 Task: Find a one-way flight from Columbus CSG to Sheridan SHR for 5 passengers in first class on Sat, 5 Aug, using Delta, with 4 checked bags, a price limit of ₹400,000, and a departure time between 08:00 and 09:00.
Action: Mouse moved to (310, 156)
Screenshot: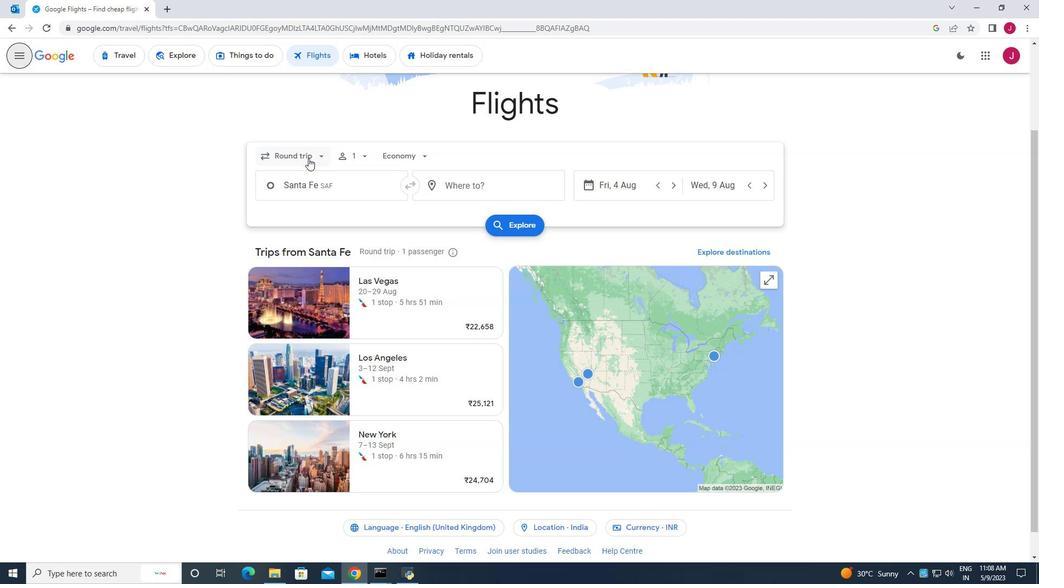 
Action: Mouse pressed left at (310, 156)
Screenshot: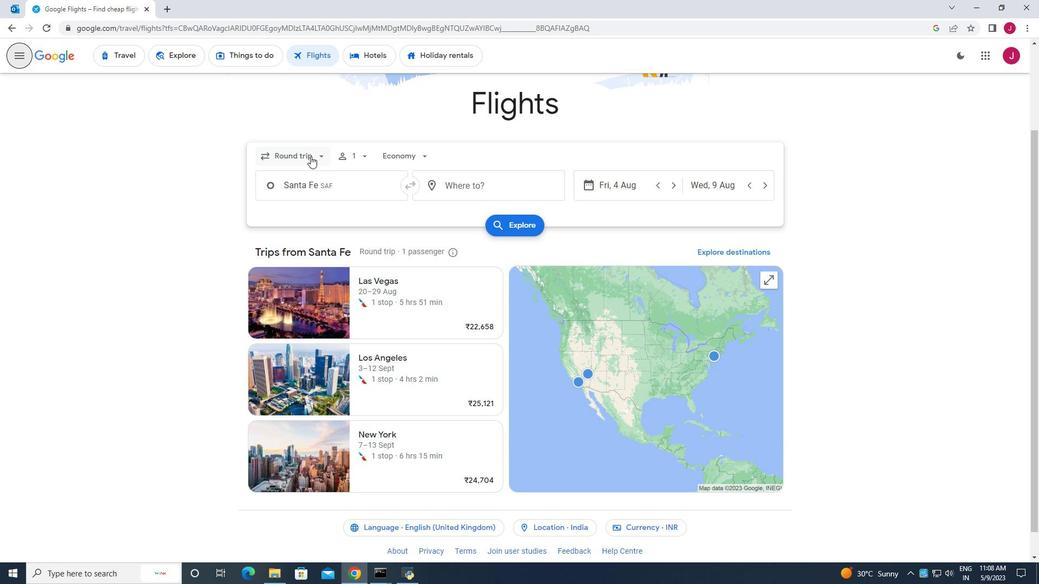 
Action: Mouse moved to (309, 203)
Screenshot: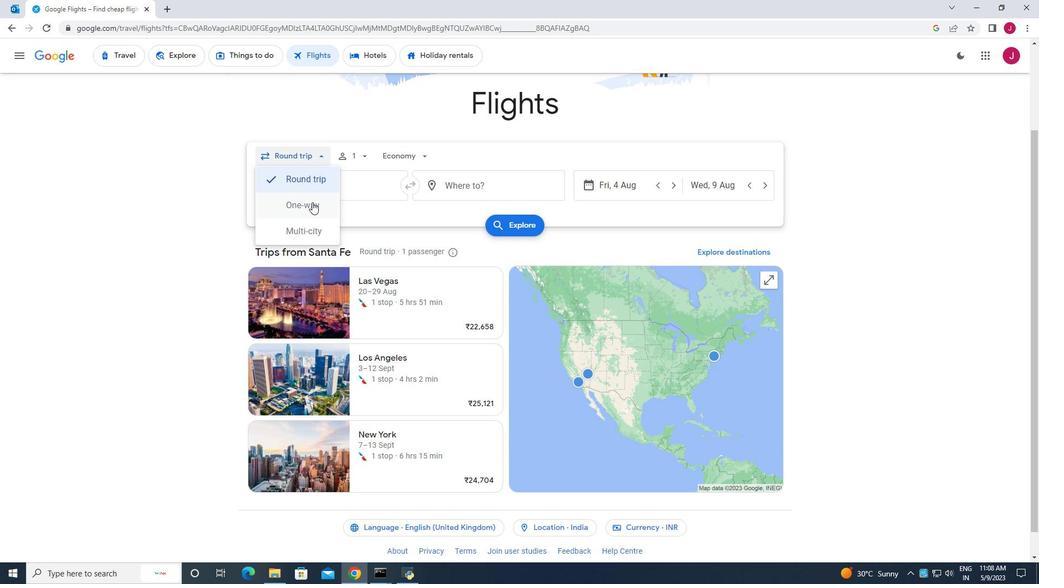 
Action: Mouse pressed left at (309, 203)
Screenshot: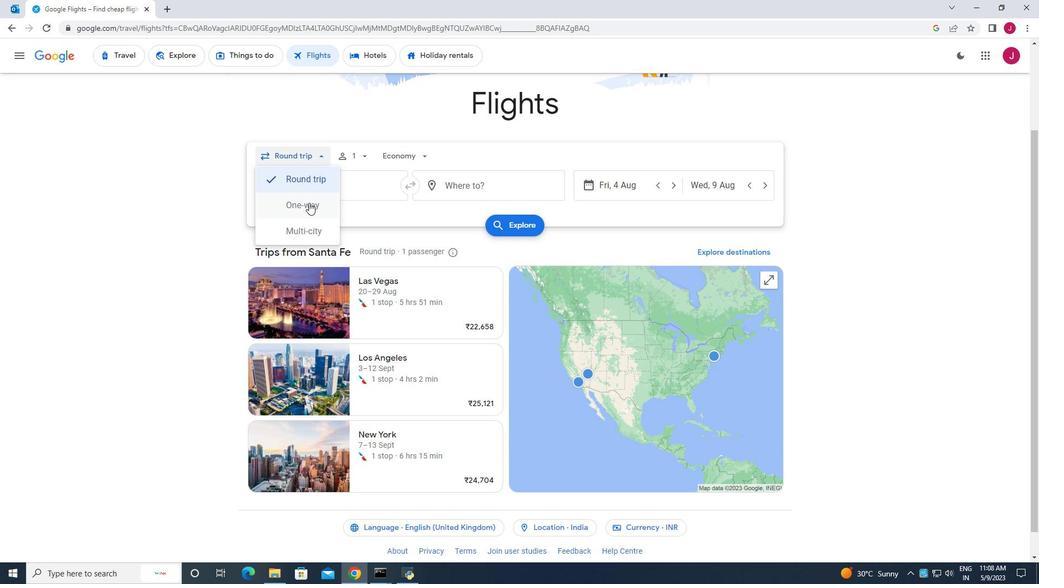 
Action: Mouse moved to (359, 155)
Screenshot: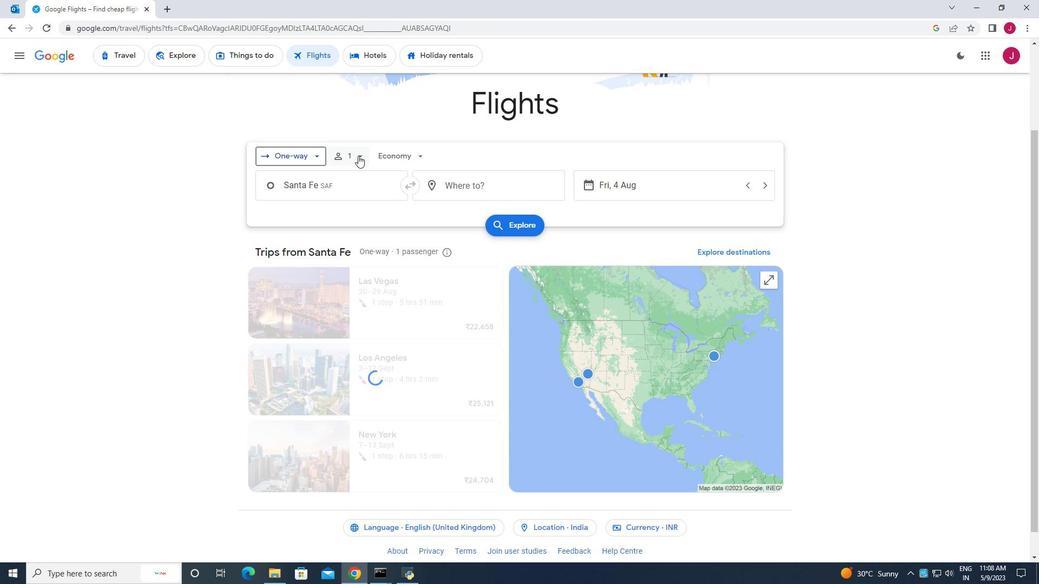 
Action: Mouse pressed left at (359, 155)
Screenshot: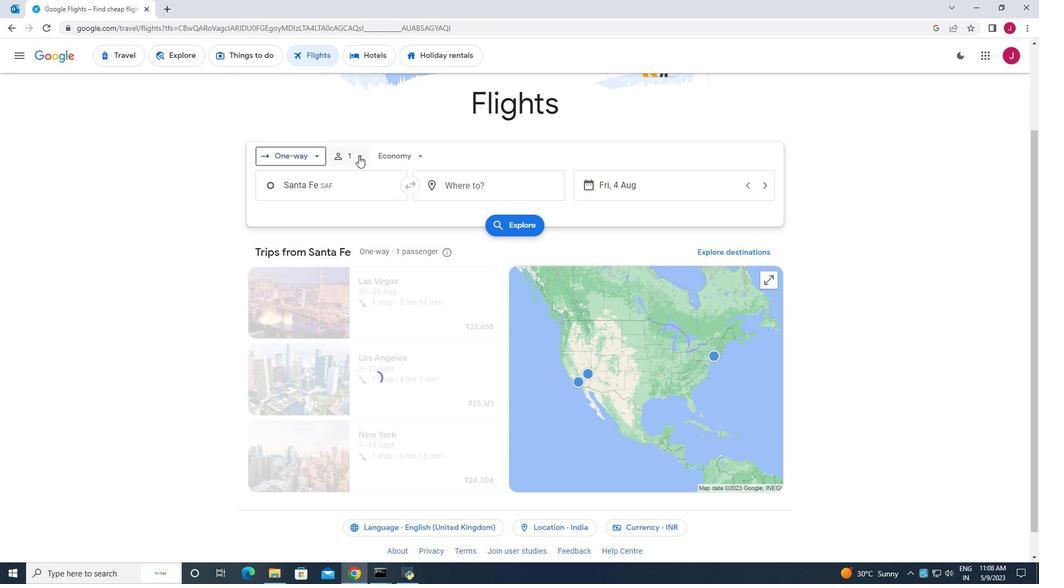 
Action: Mouse moved to (442, 185)
Screenshot: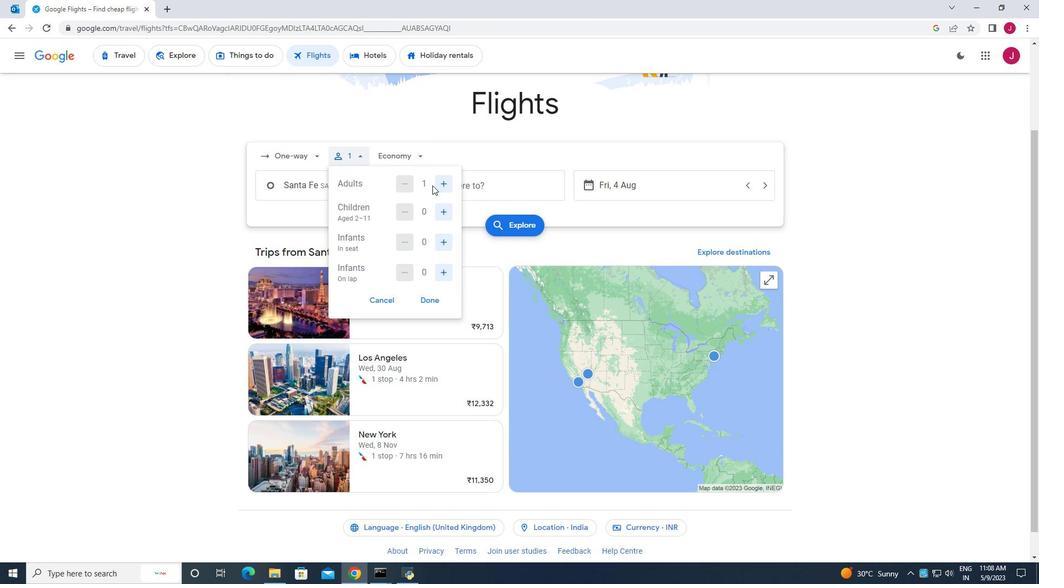 
Action: Mouse pressed left at (442, 185)
Screenshot: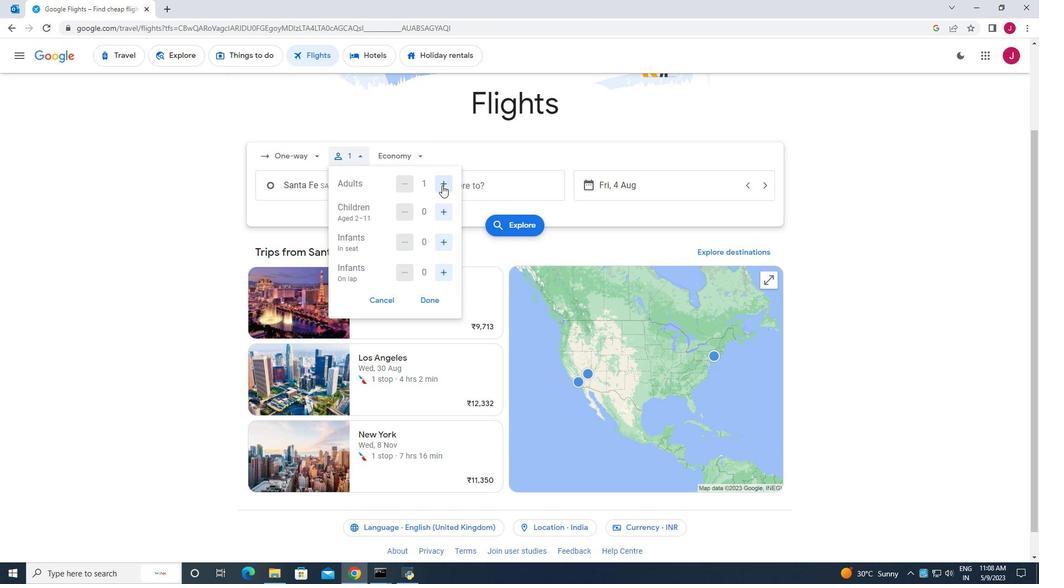 
Action: Mouse moved to (445, 212)
Screenshot: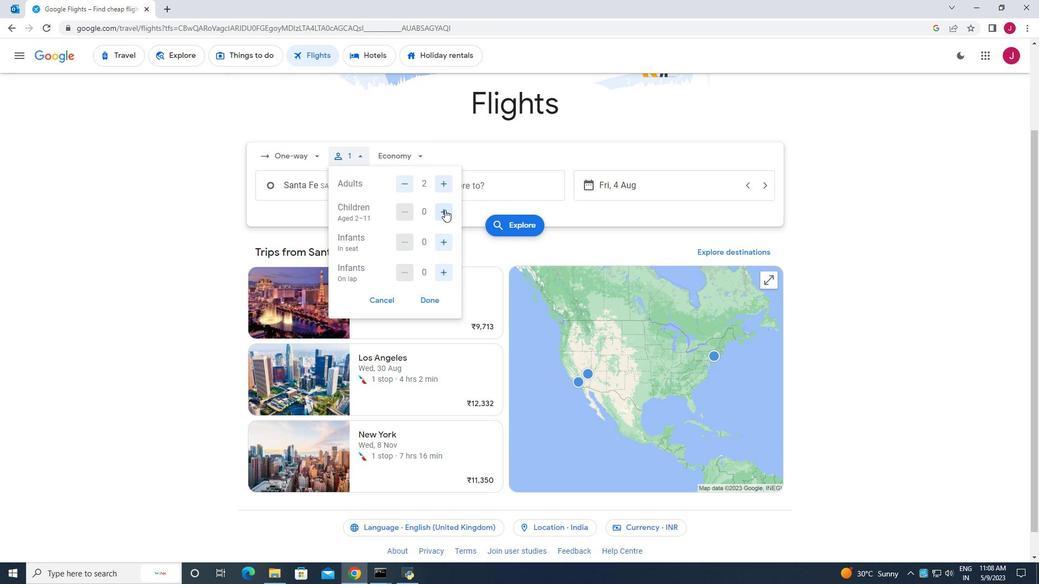 
Action: Mouse pressed left at (445, 212)
Screenshot: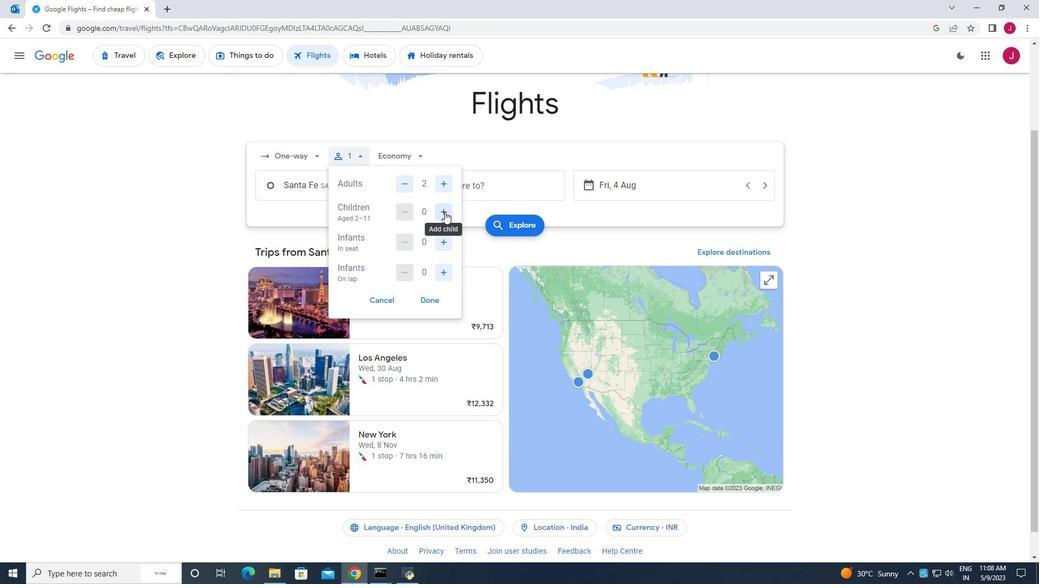 
Action: Mouse pressed left at (445, 212)
Screenshot: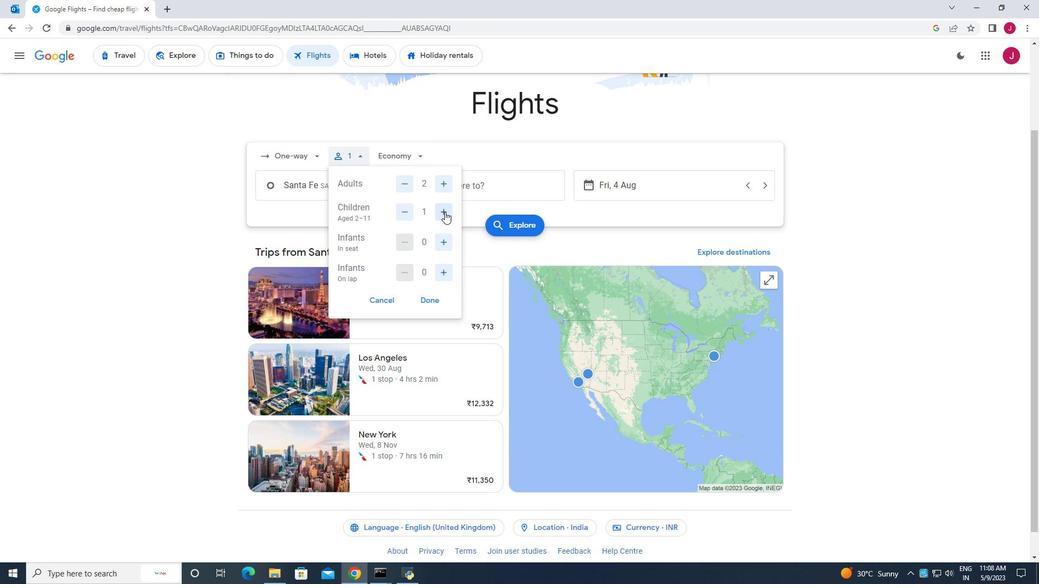 
Action: Mouse moved to (405, 211)
Screenshot: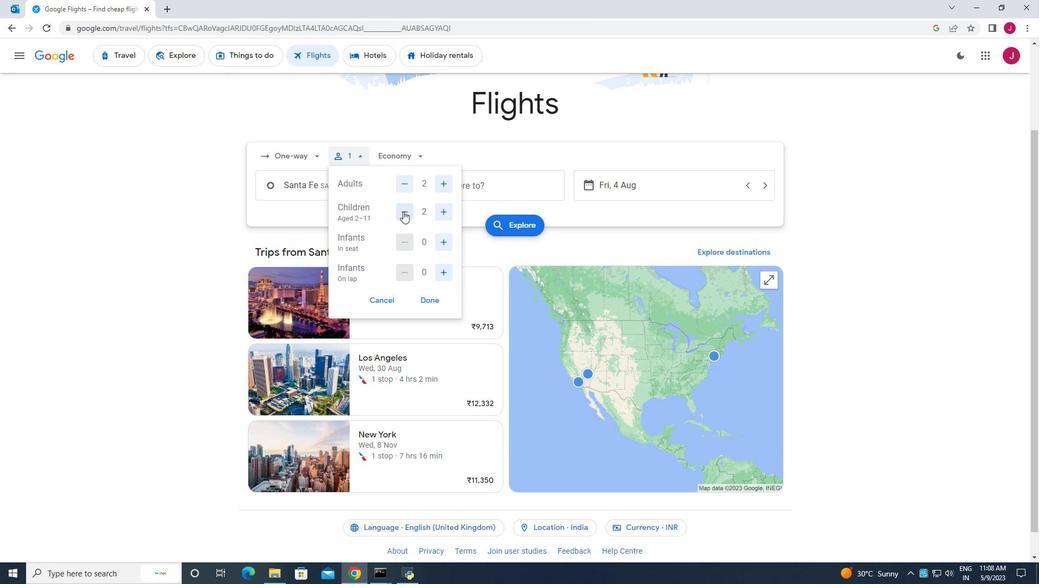 
Action: Mouse pressed left at (405, 211)
Screenshot: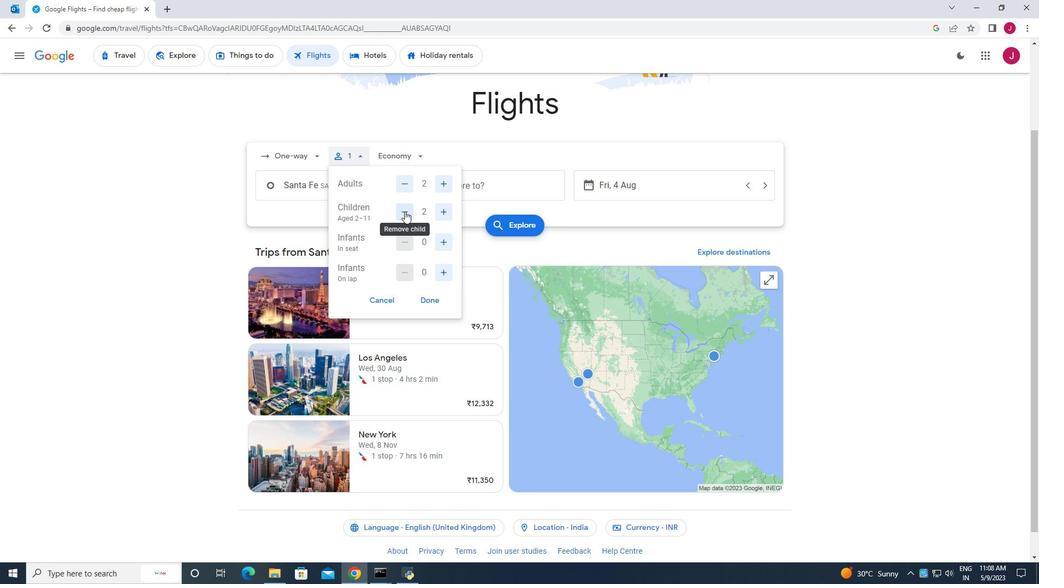 
Action: Mouse pressed left at (405, 211)
Screenshot: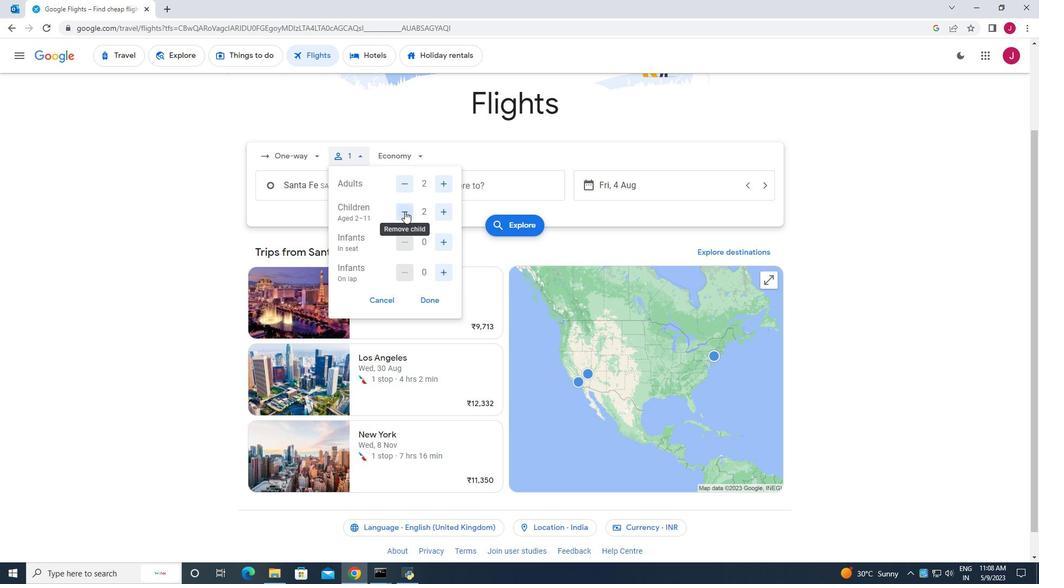 
Action: Mouse moved to (447, 242)
Screenshot: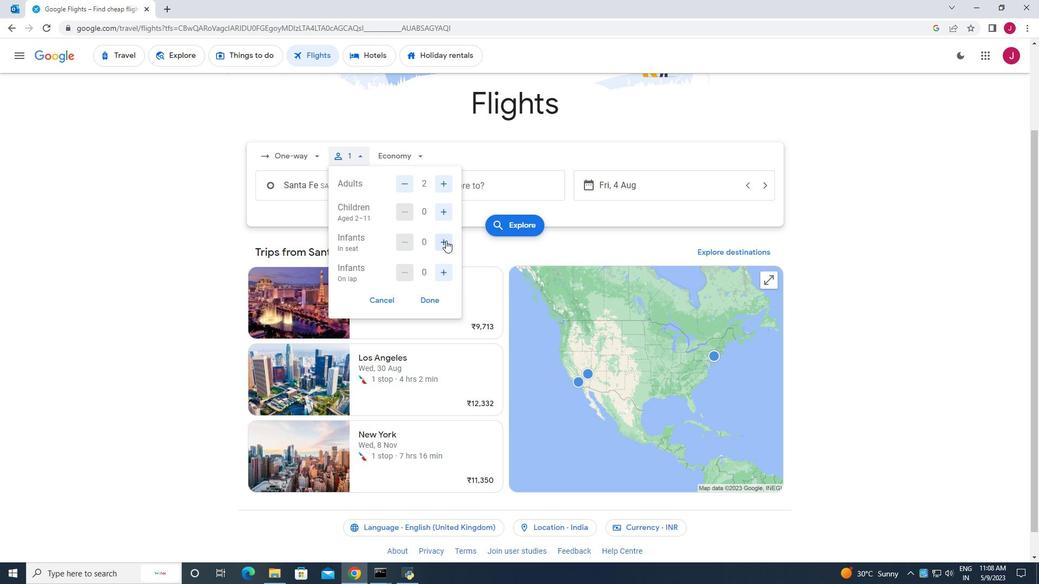 
Action: Mouse pressed left at (447, 242)
Screenshot: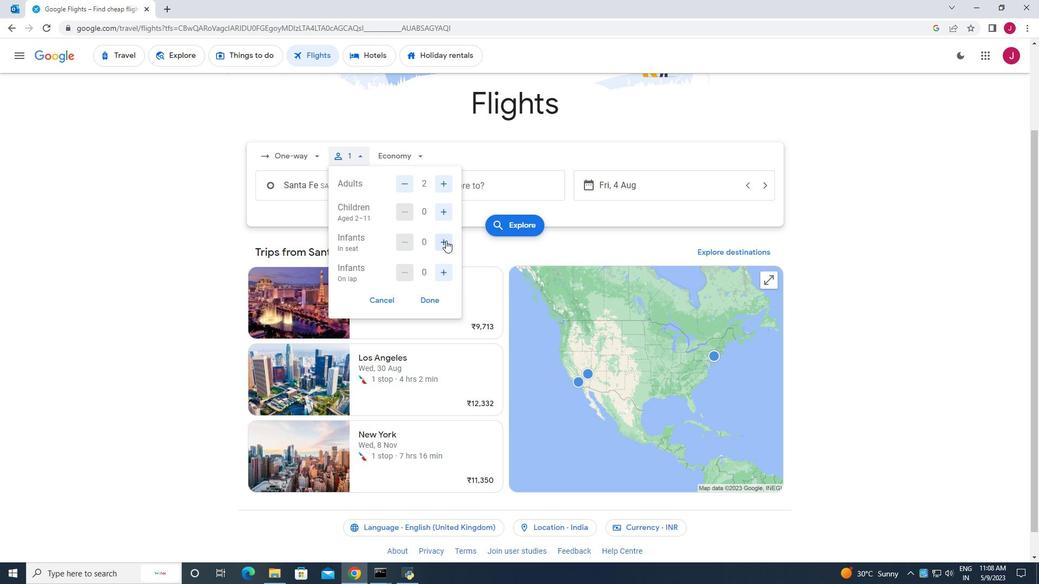 
Action: Mouse moved to (447, 242)
Screenshot: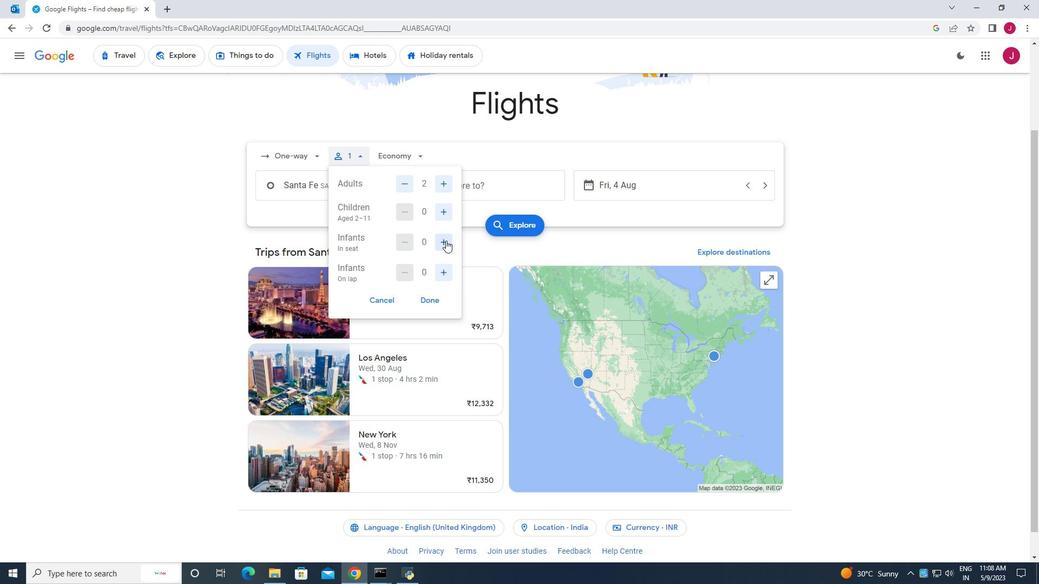 
Action: Mouse pressed left at (447, 242)
Screenshot: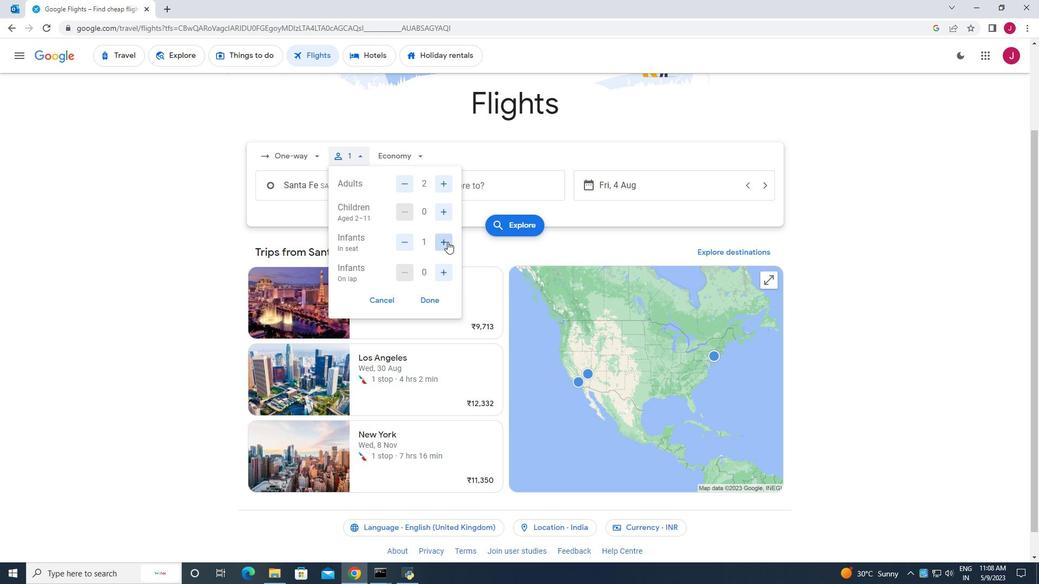 
Action: Mouse moved to (441, 272)
Screenshot: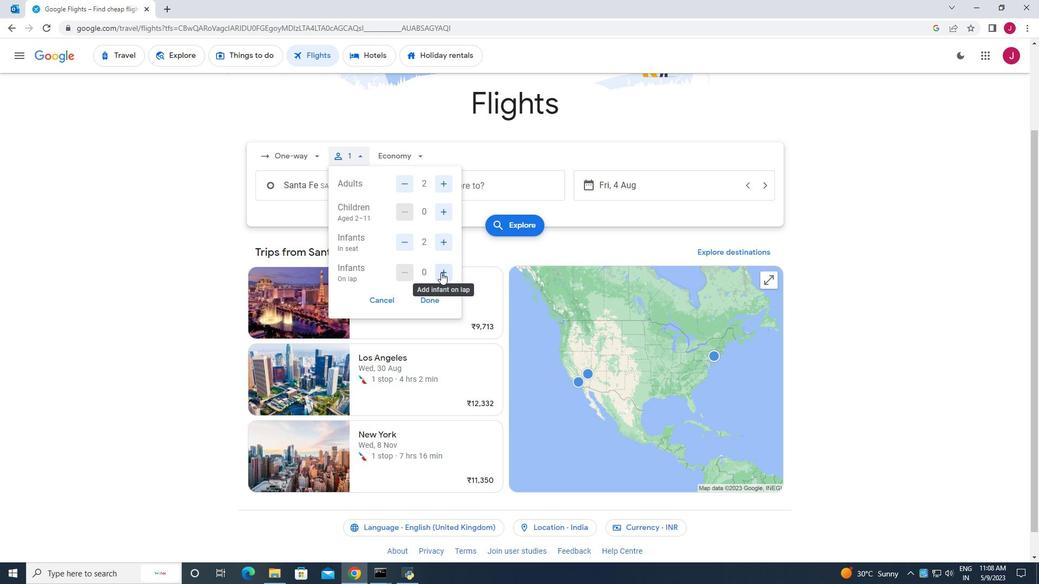 
Action: Mouse pressed left at (441, 272)
Screenshot: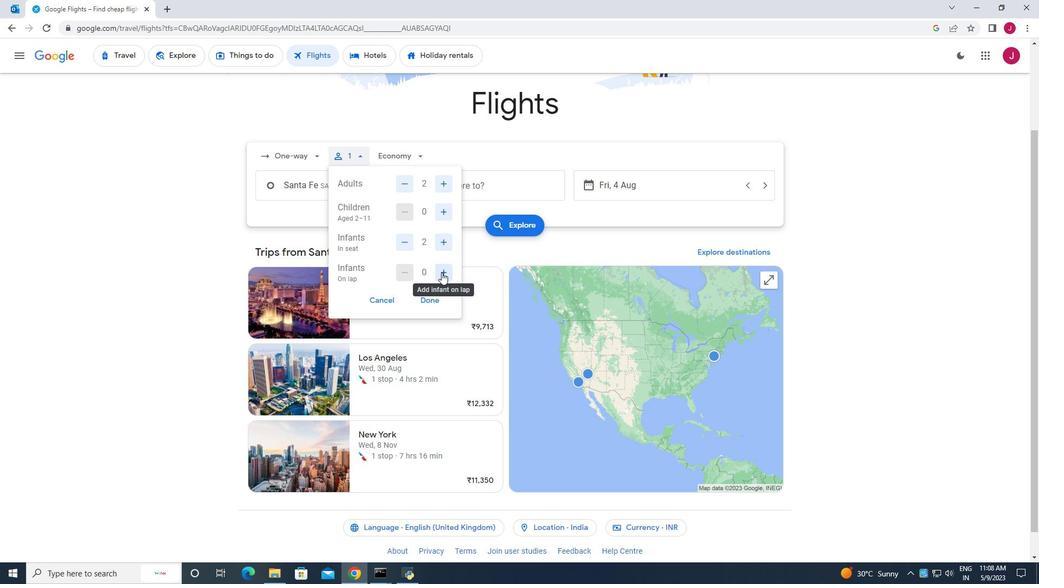 
Action: Mouse moved to (433, 298)
Screenshot: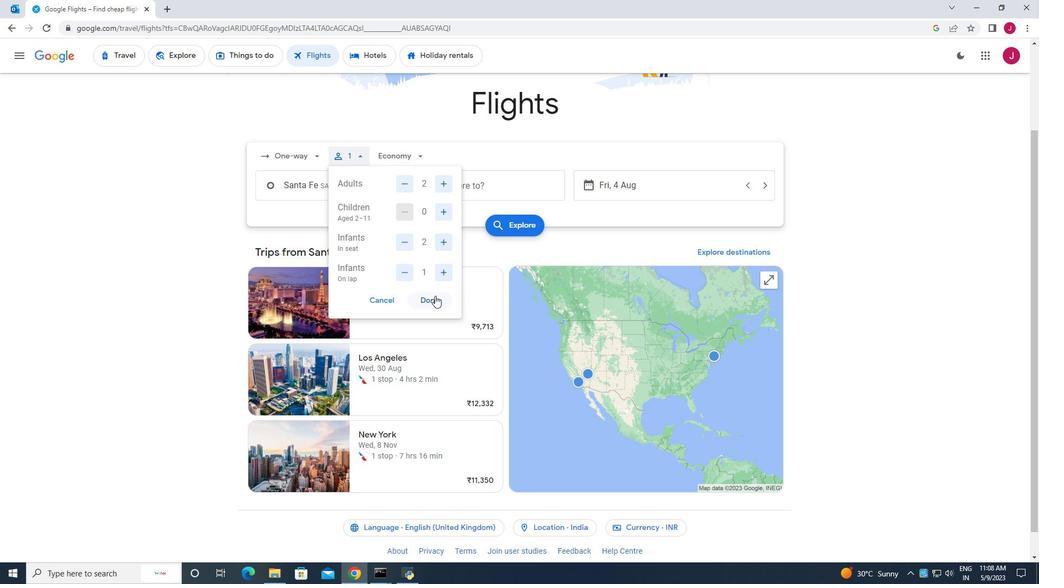 
Action: Mouse pressed left at (433, 298)
Screenshot: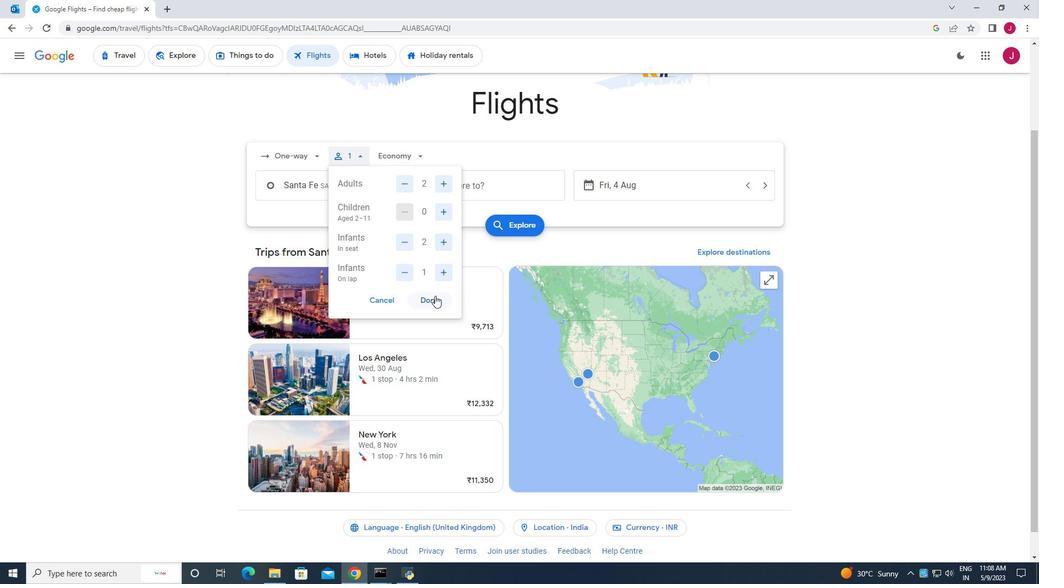 
Action: Mouse moved to (398, 157)
Screenshot: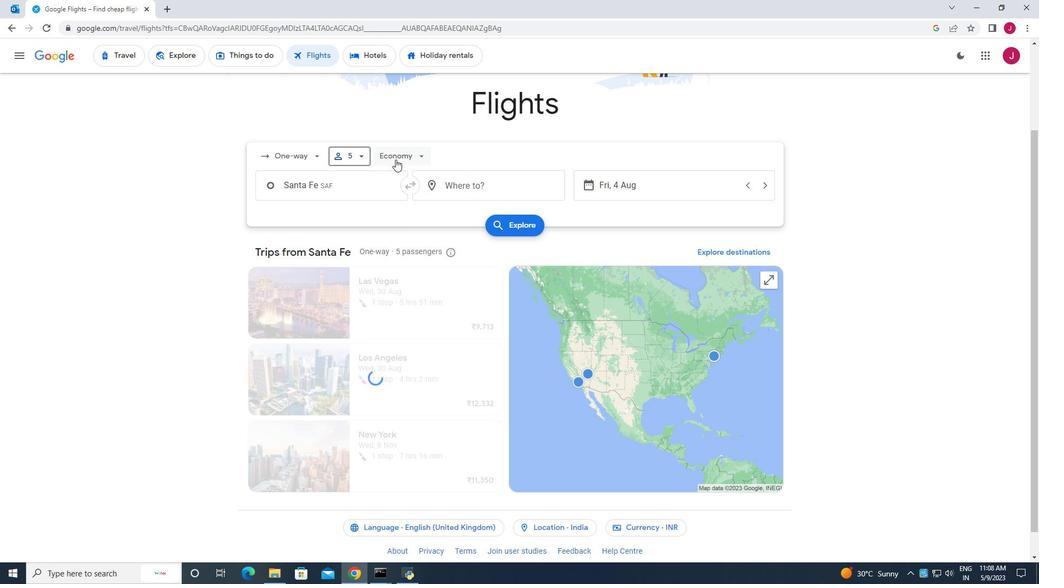 
Action: Mouse pressed left at (398, 157)
Screenshot: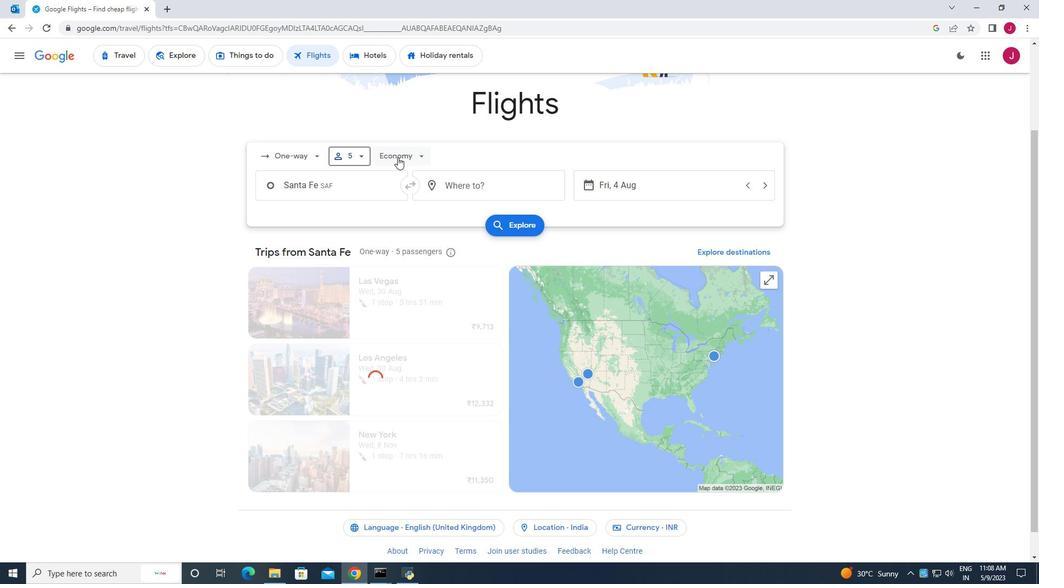 
Action: Mouse moved to (422, 257)
Screenshot: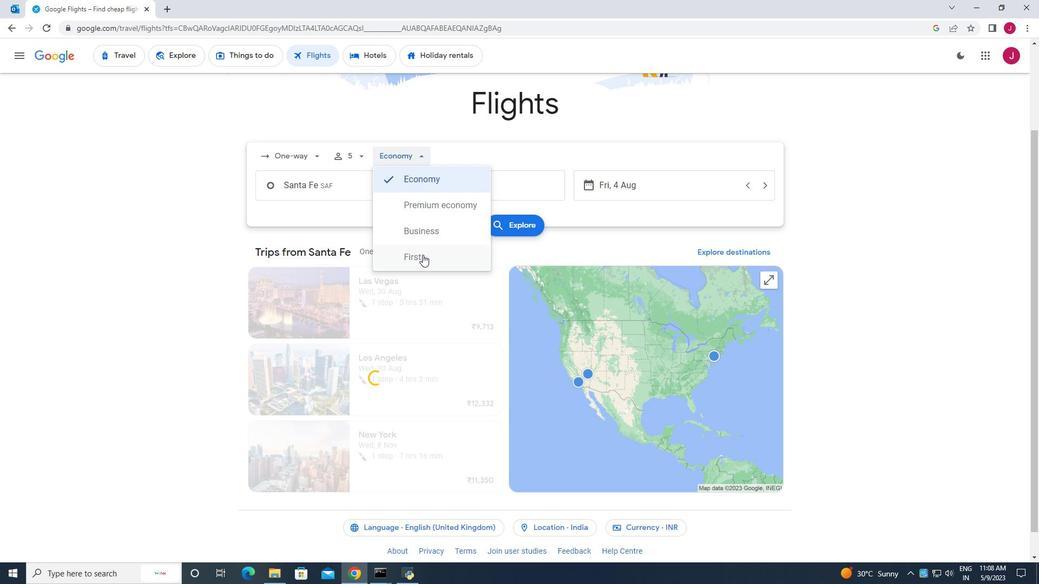 
Action: Mouse pressed left at (422, 257)
Screenshot: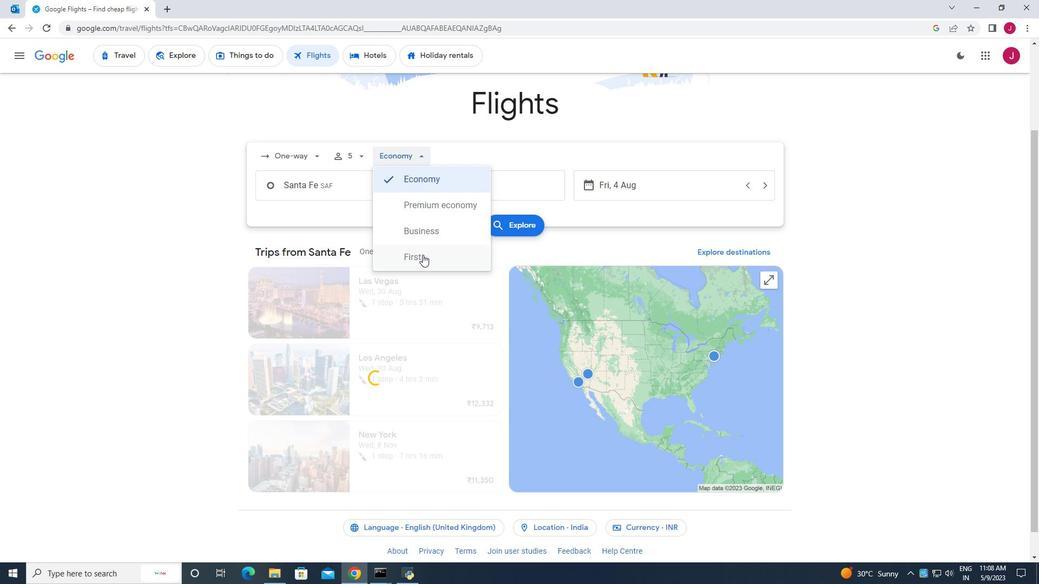 
Action: Mouse moved to (344, 183)
Screenshot: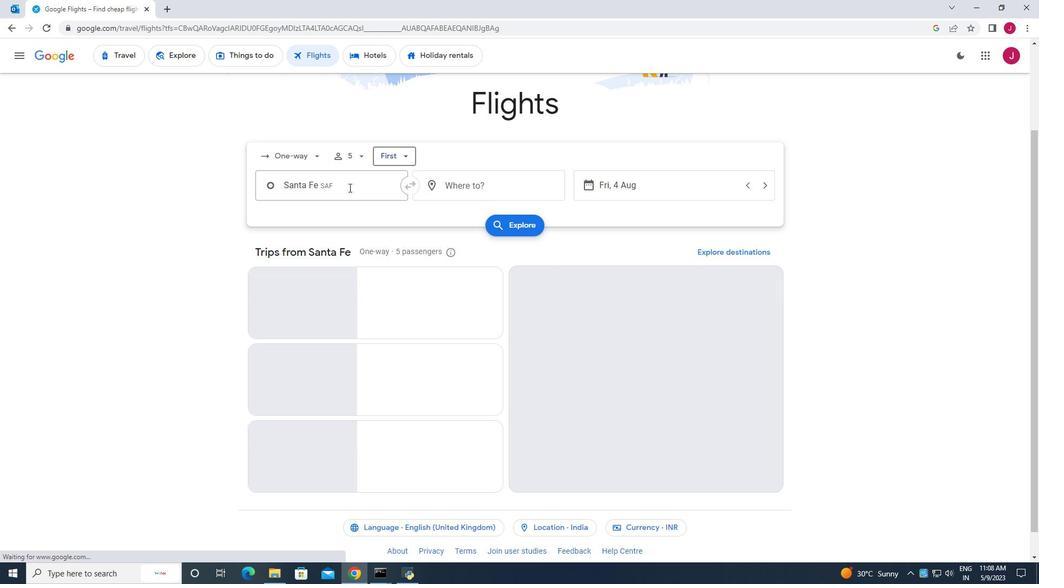 
Action: Mouse pressed left at (344, 183)
Screenshot: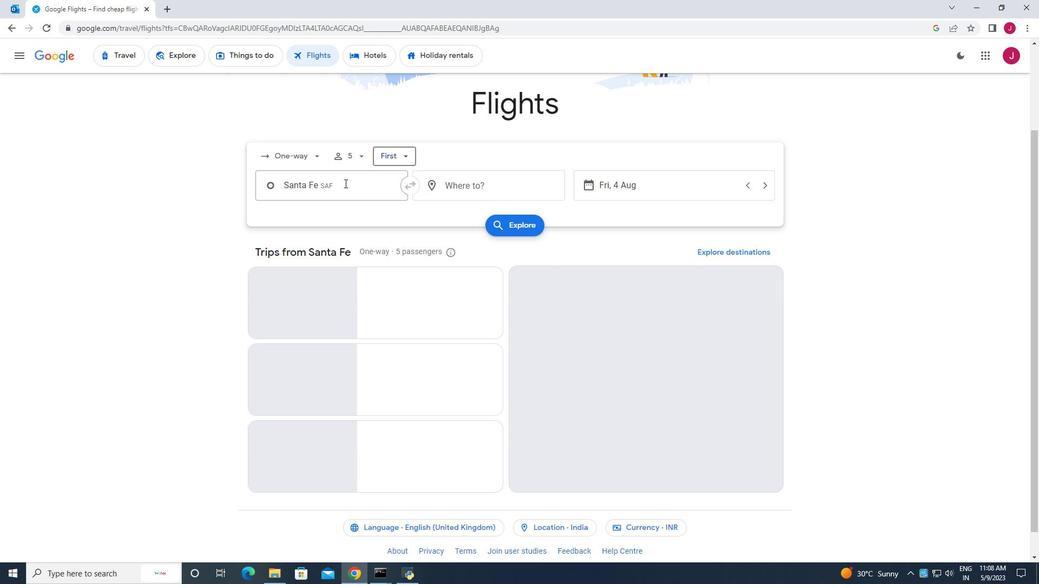 
Action: Key pressed columbus
Screenshot: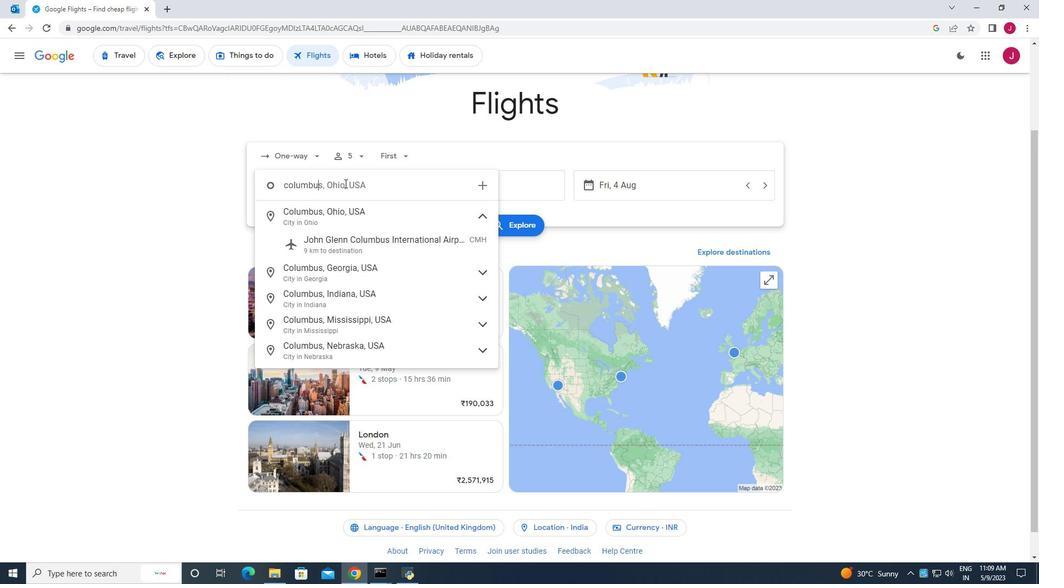 
Action: Mouse moved to (347, 191)
Screenshot: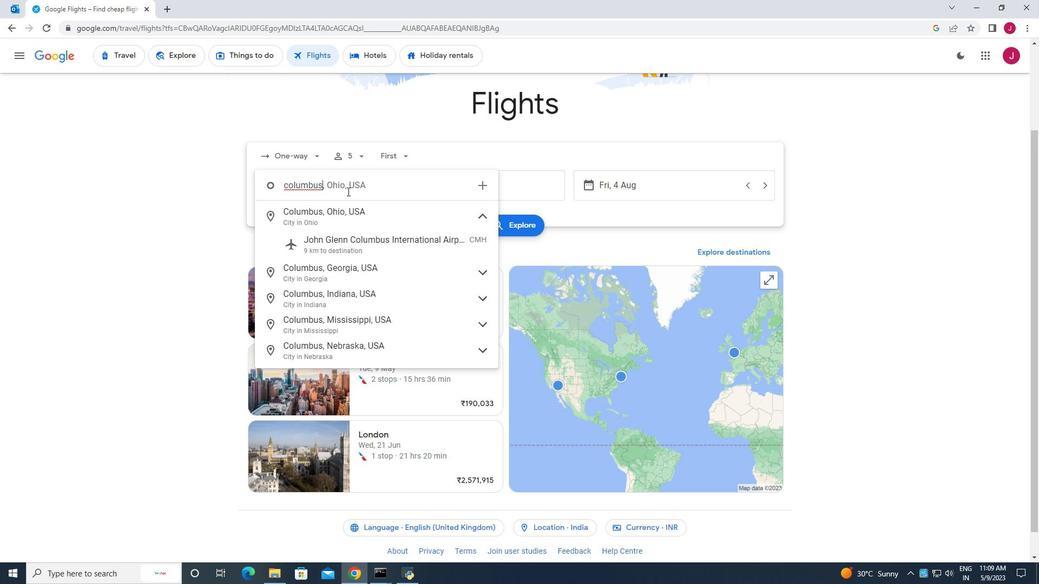 
Action: Key pressed <Key.space>
Screenshot: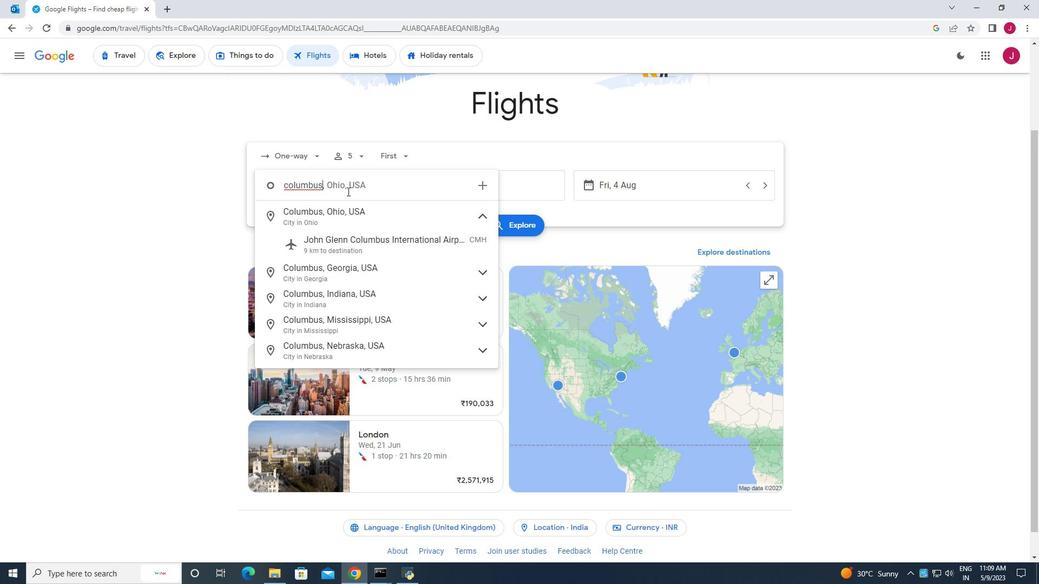 
Action: Mouse moved to (347, 193)
Screenshot: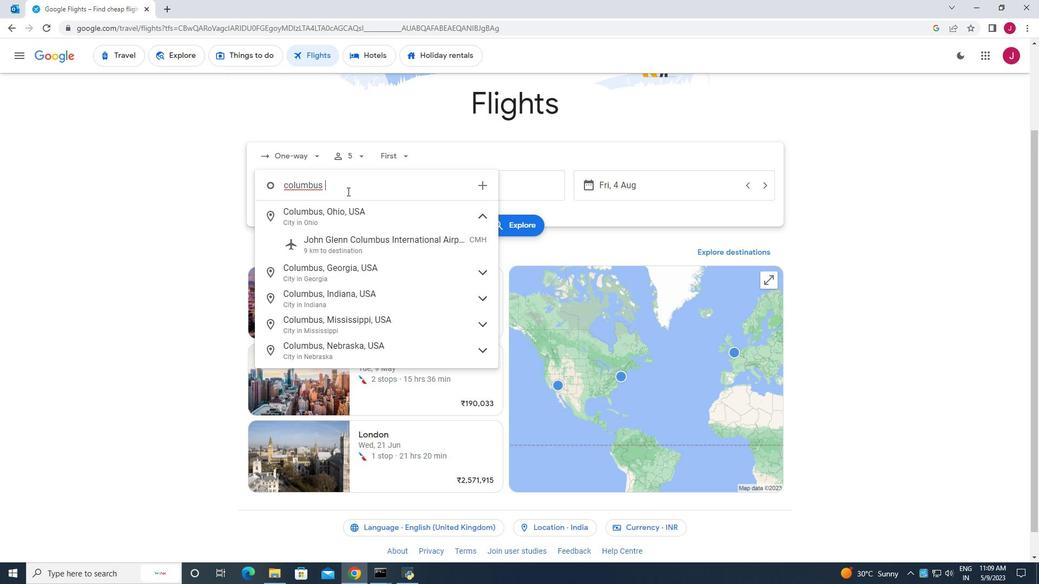 
Action: Key pressed a
Screenshot: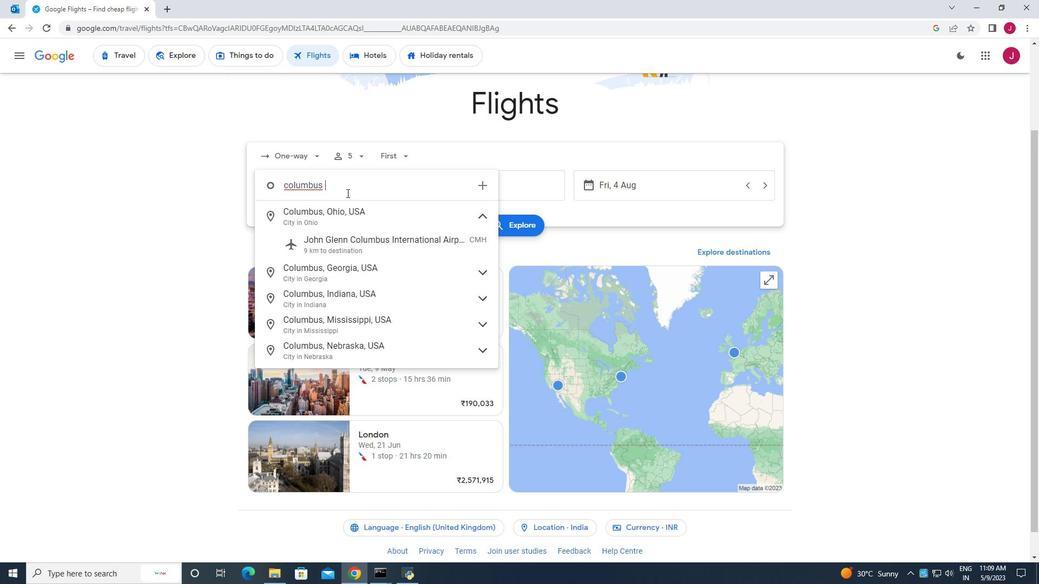 
Action: Mouse moved to (353, 246)
Screenshot: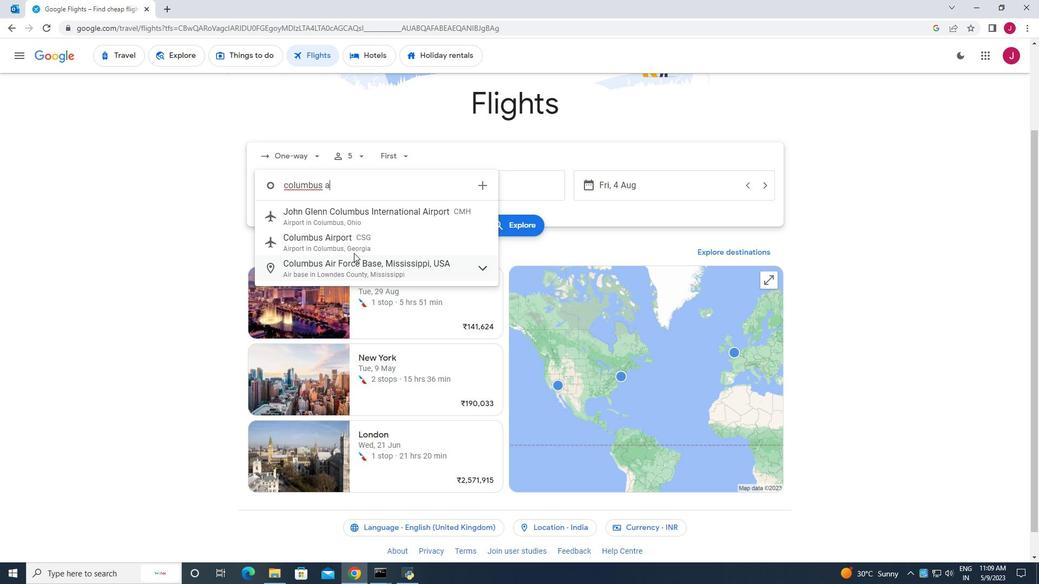 
Action: Mouse pressed left at (353, 246)
Screenshot: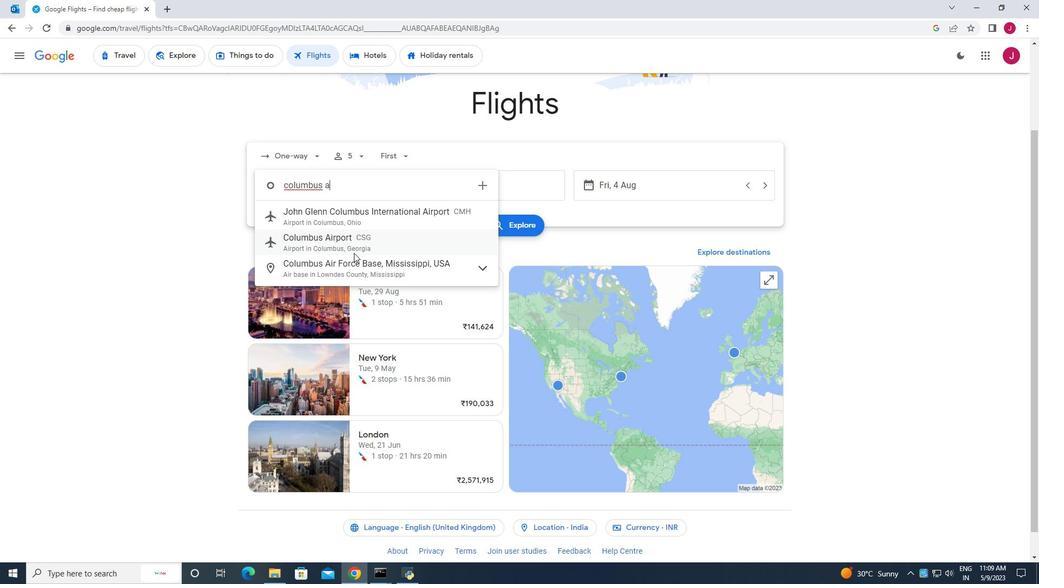 
Action: Mouse moved to (472, 192)
Screenshot: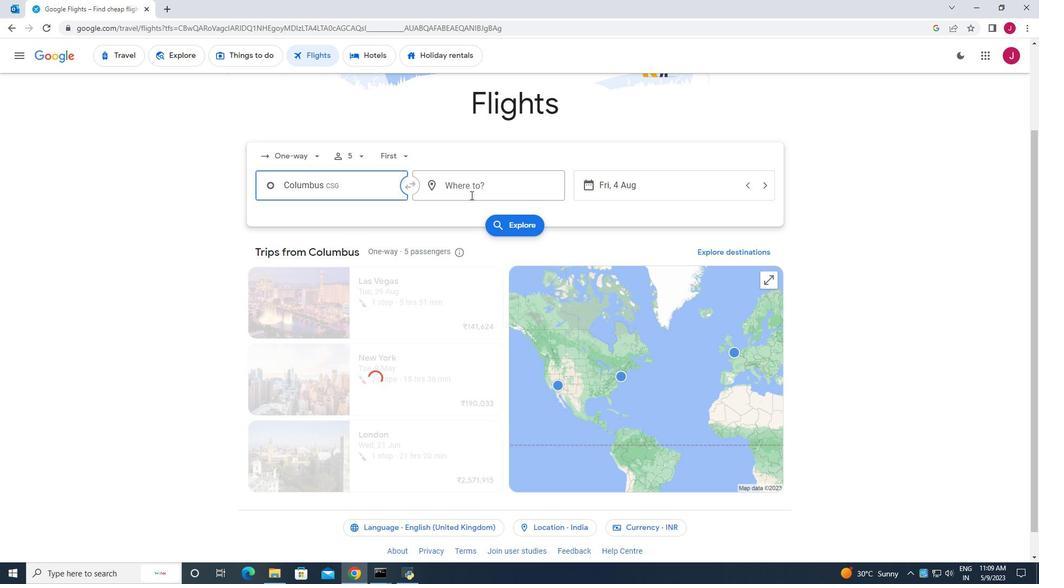 
Action: Mouse pressed left at (472, 192)
Screenshot: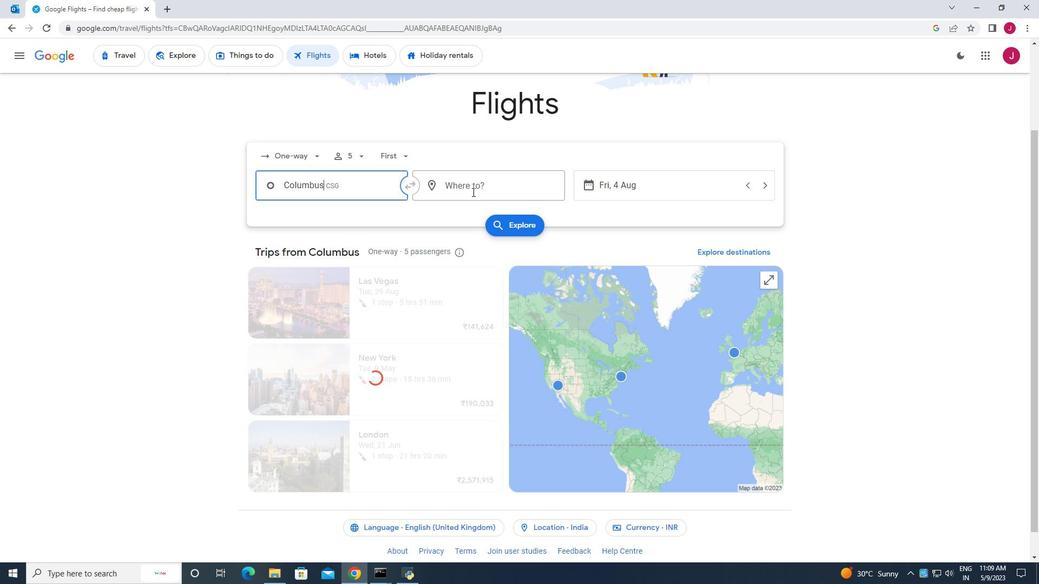 
Action: Key pressed sherid
Screenshot: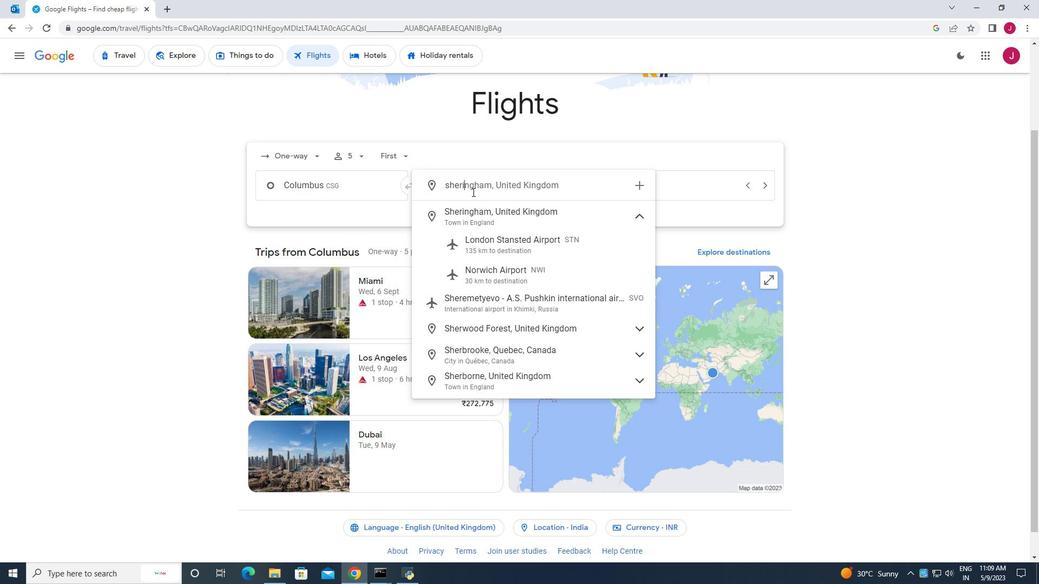 
Action: Mouse moved to (524, 246)
Screenshot: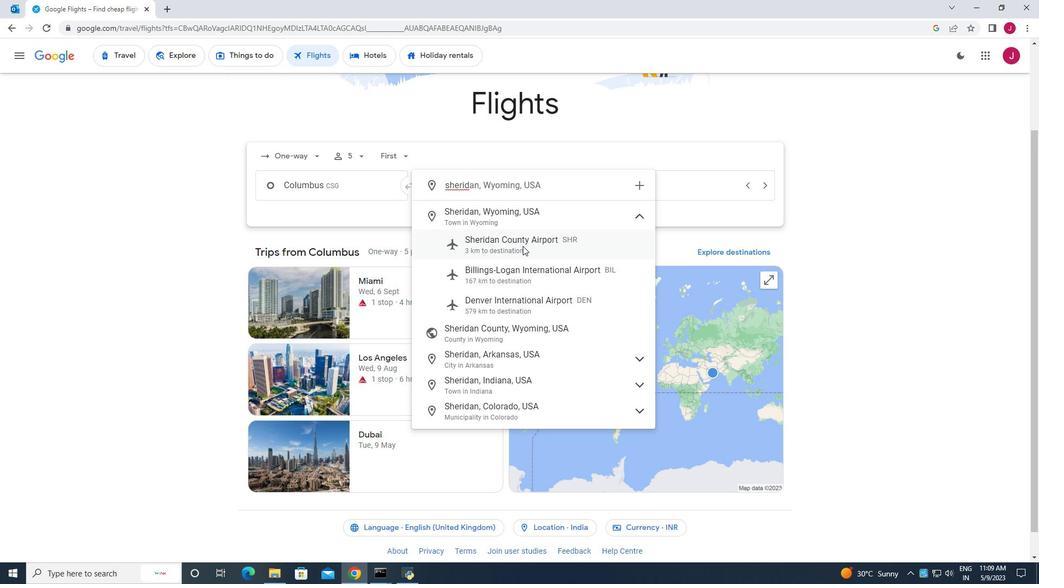 
Action: Mouse pressed left at (524, 246)
Screenshot: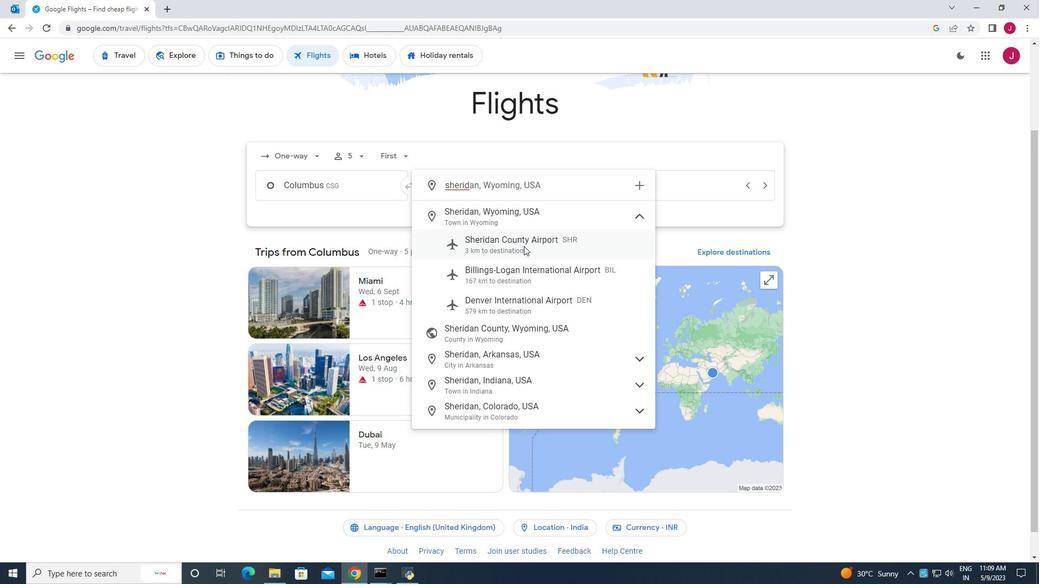 
Action: Mouse moved to (636, 187)
Screenshot: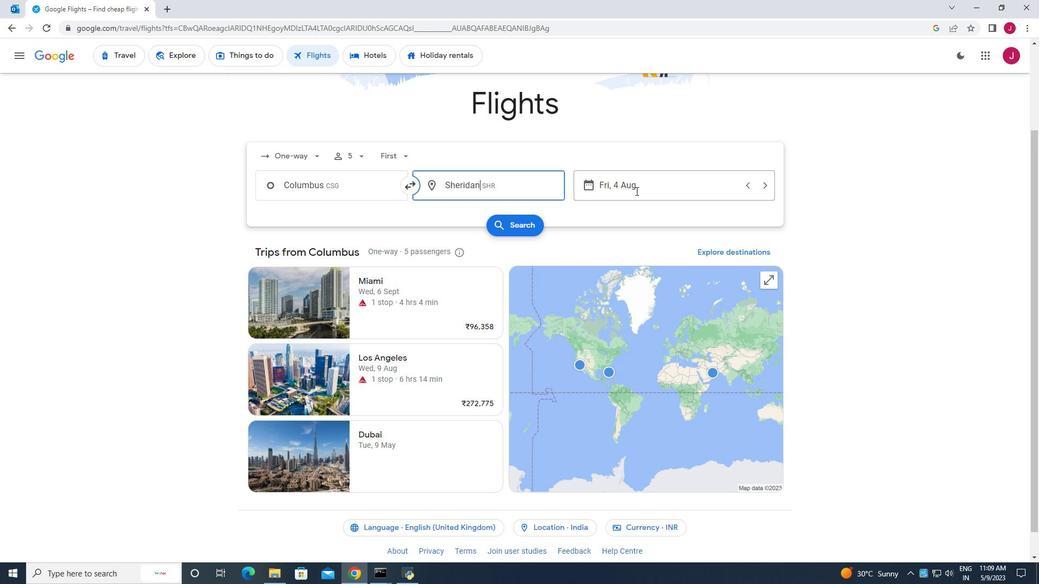 
Action: Mouse pressed left at (636, 187)
Screenshot: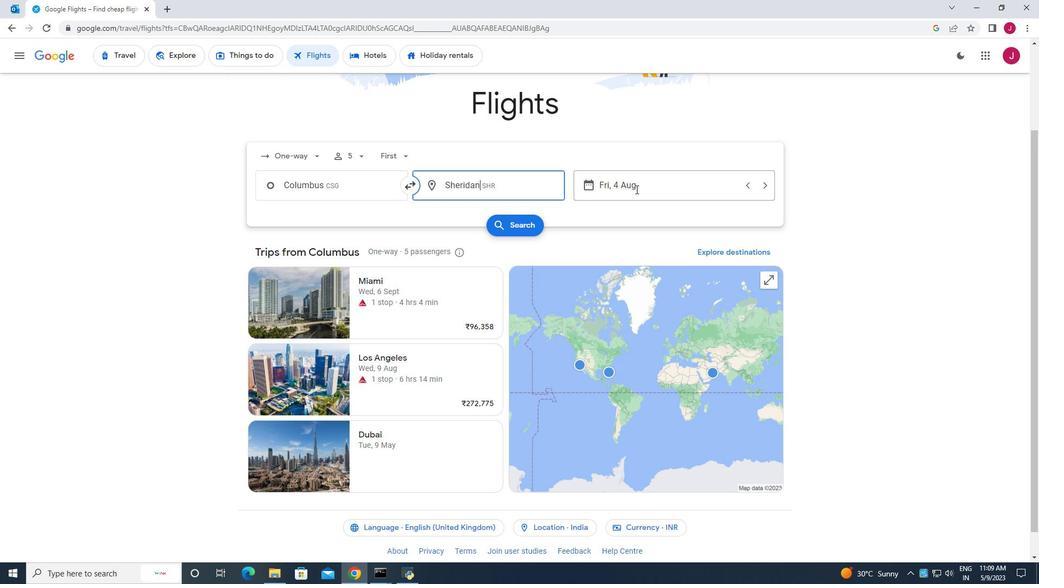 
Action: Mouse moved to (548, 271)
Screenshot: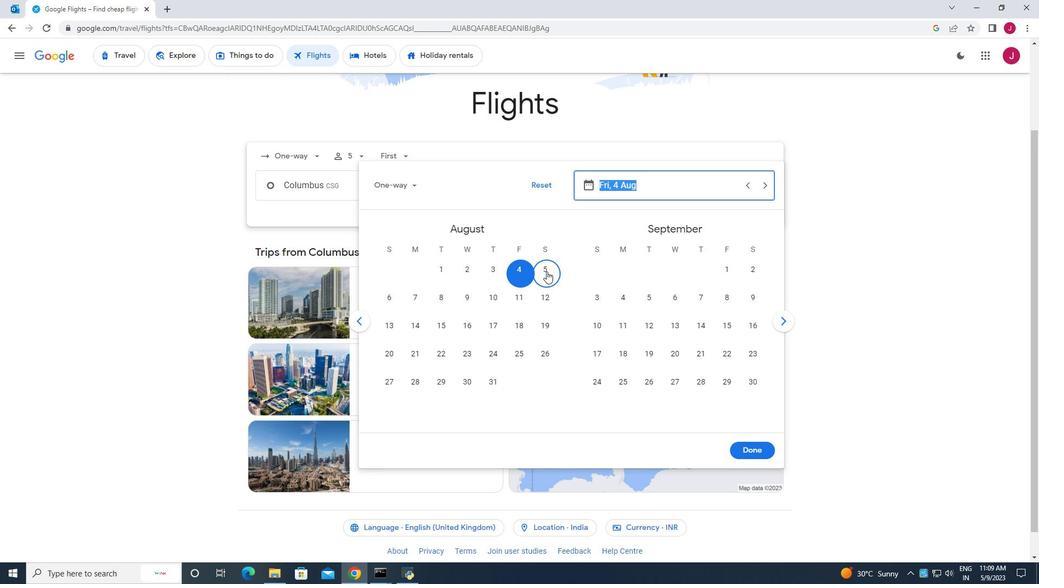 
Action: Mouse pressed left at (548, 271)
Screenshot: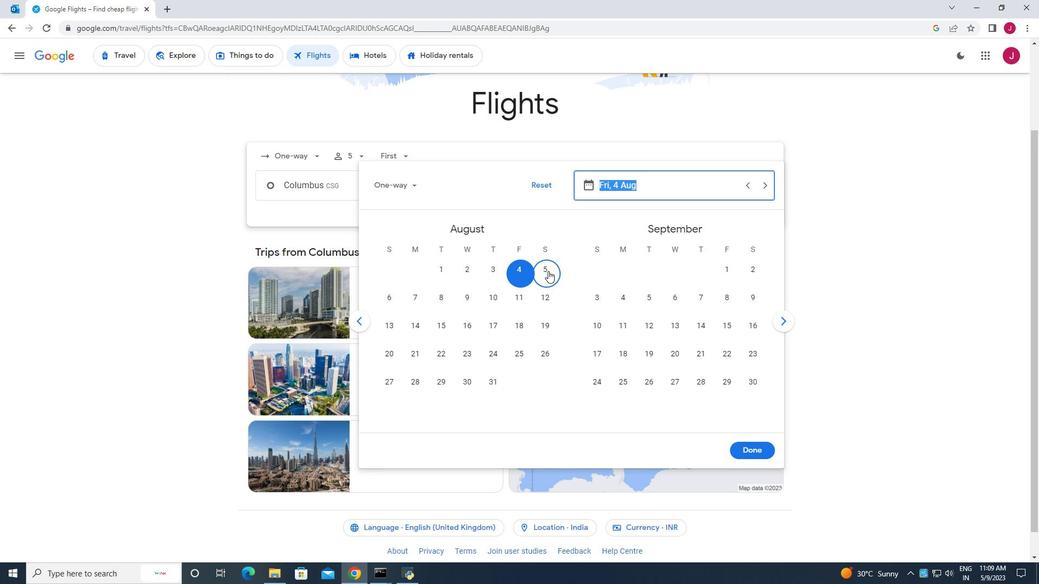 
Action: Mouse moved to (760, 449)
Screenshot: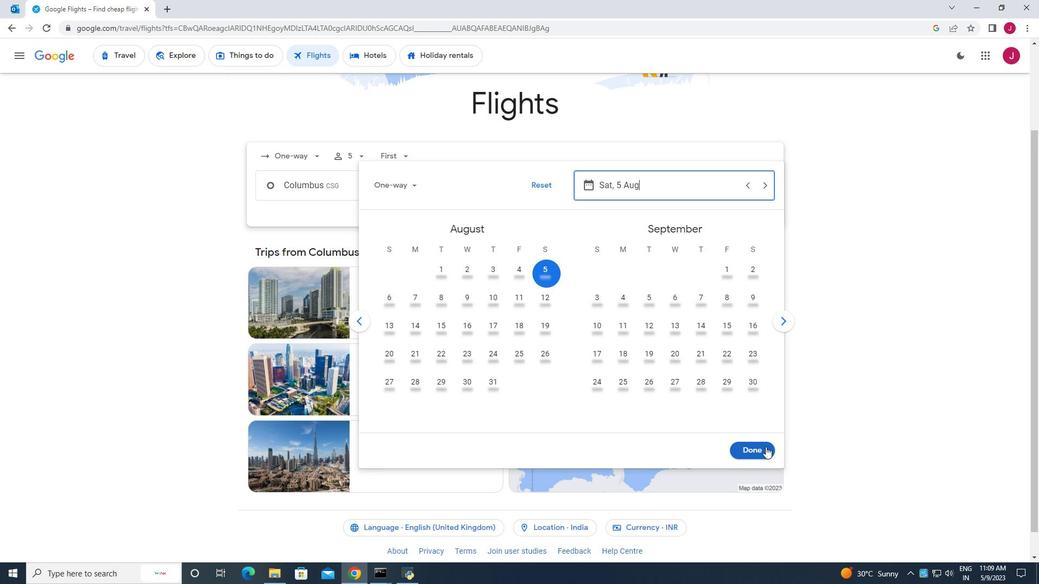 
Action: Mouse pressed left at (760, 449)
Screenshot: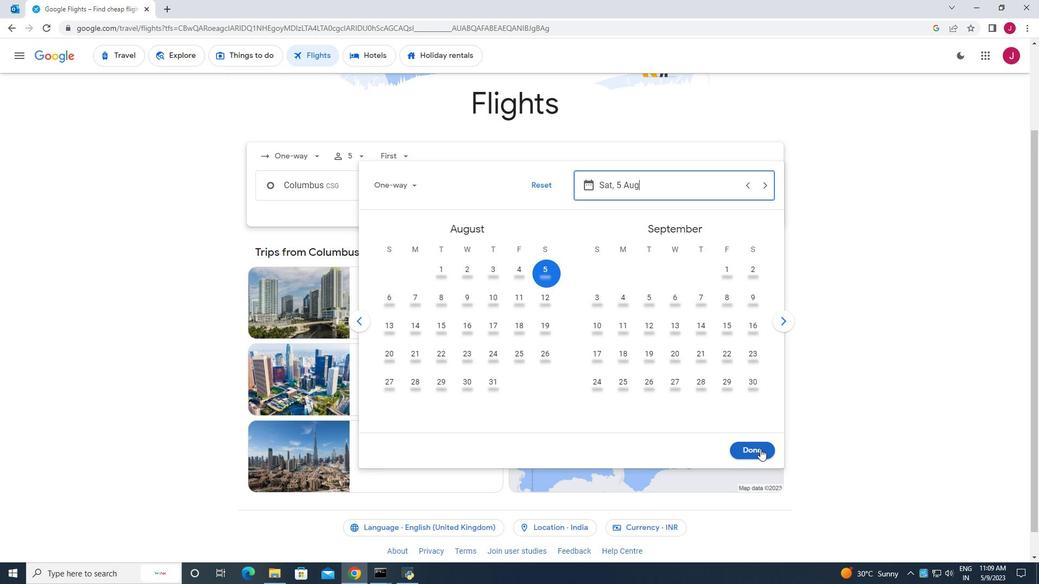 
Action: Mouse moved to (520, 224)
Screenshot: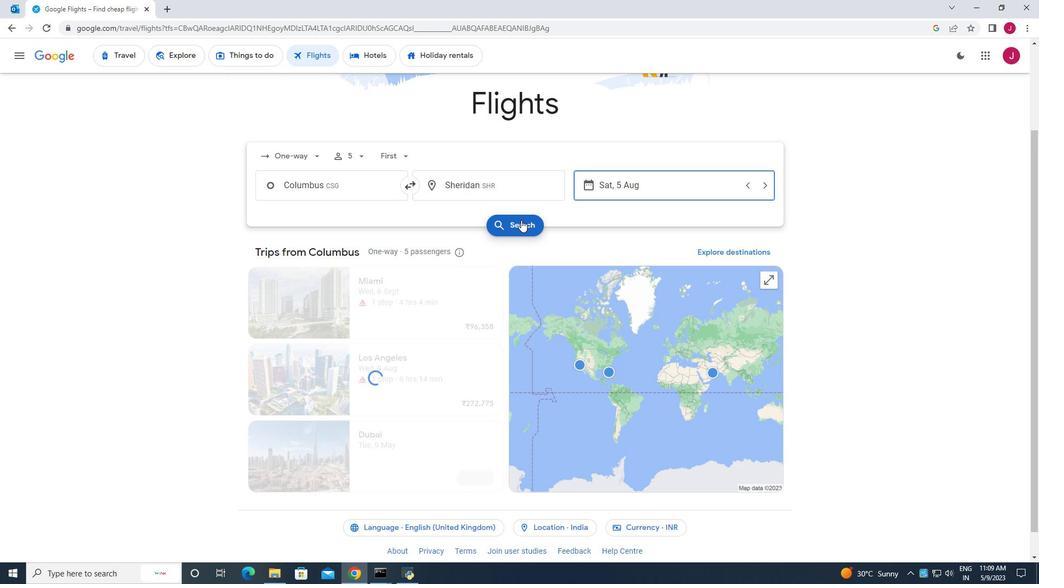 
Action: Mouse pressed left at (520, 224)
Screenshot: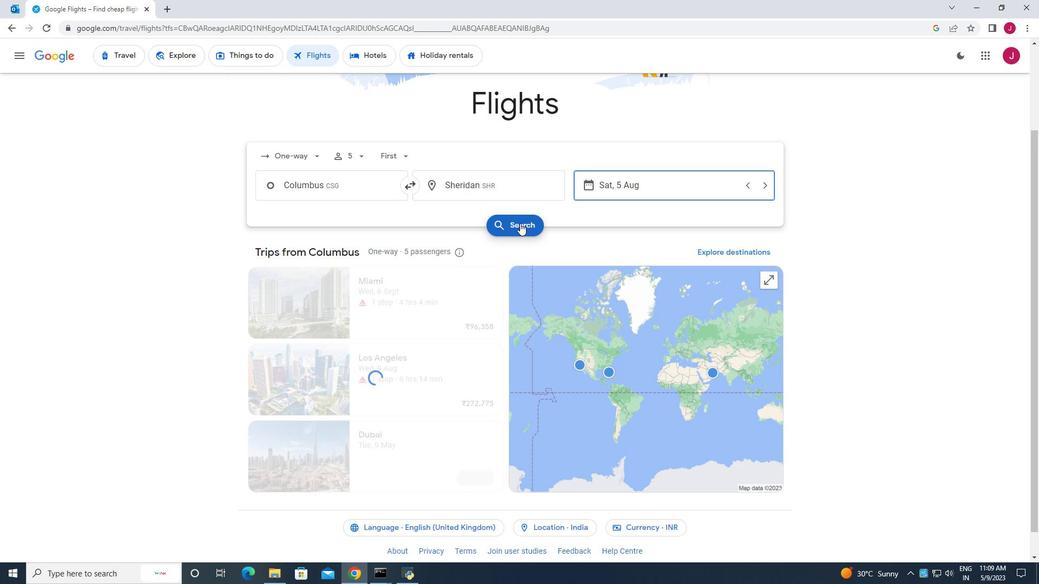 
Action: Mouse moved to (274, 154)
Screenshot: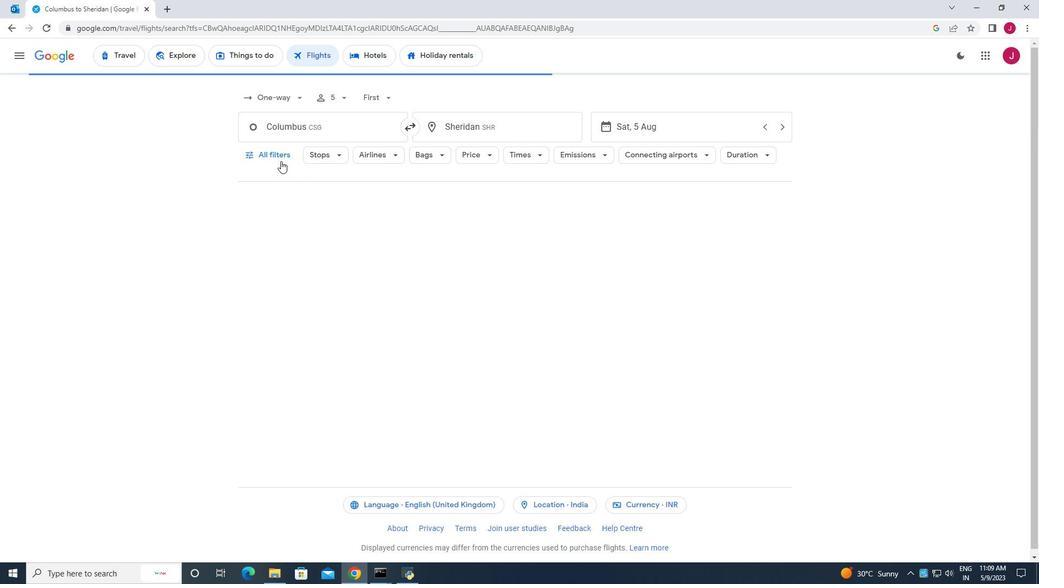 
Action: Mouse pressed left at (274, 154)
Screenshot: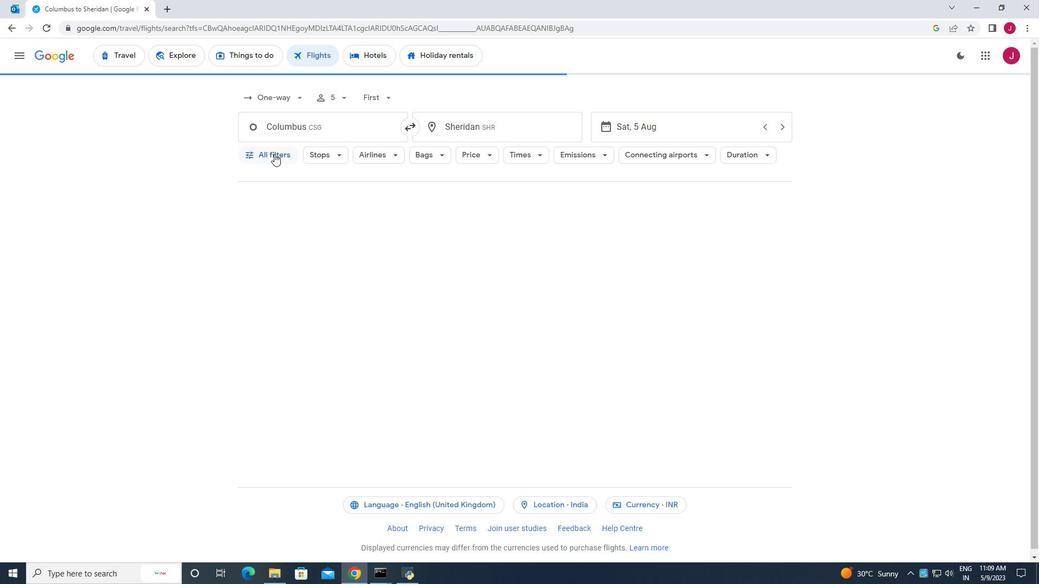 
Action: Mouse moved to (319, 238)
Screenshot: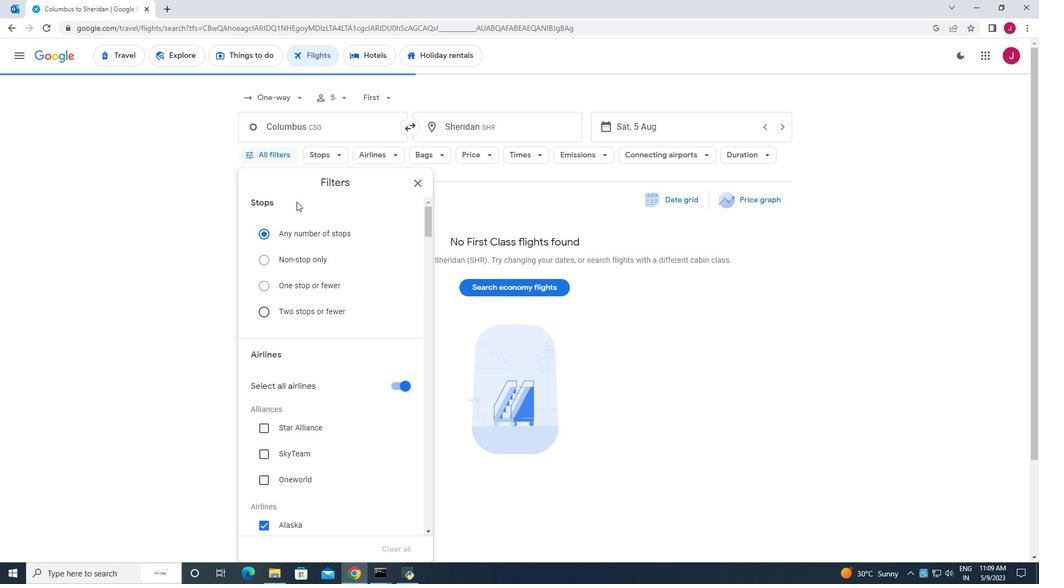 
Action: Mouse scrolled (319, 238) with delta (0, 0)
Screenshot: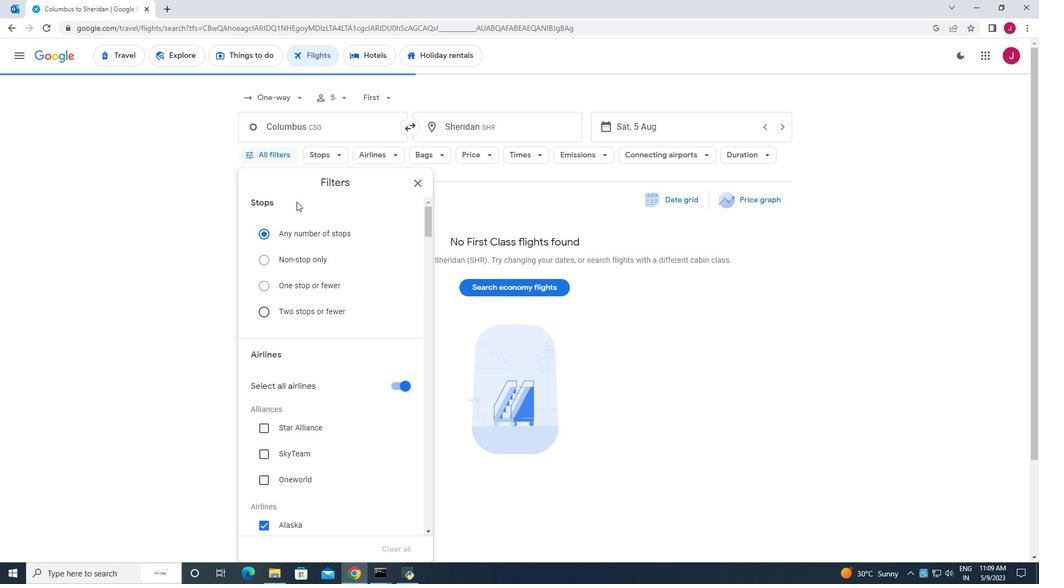 
Action: Mouse moved to (321, 239)
Screenshot: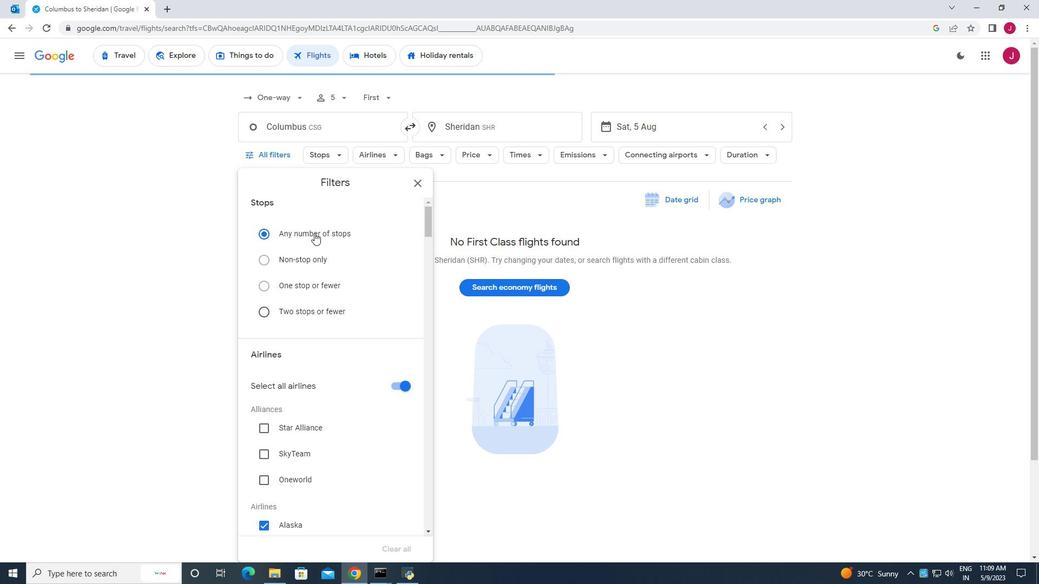 
Action: Mouse scrolled (321, 238) with delta (0, 0)
Screenshot: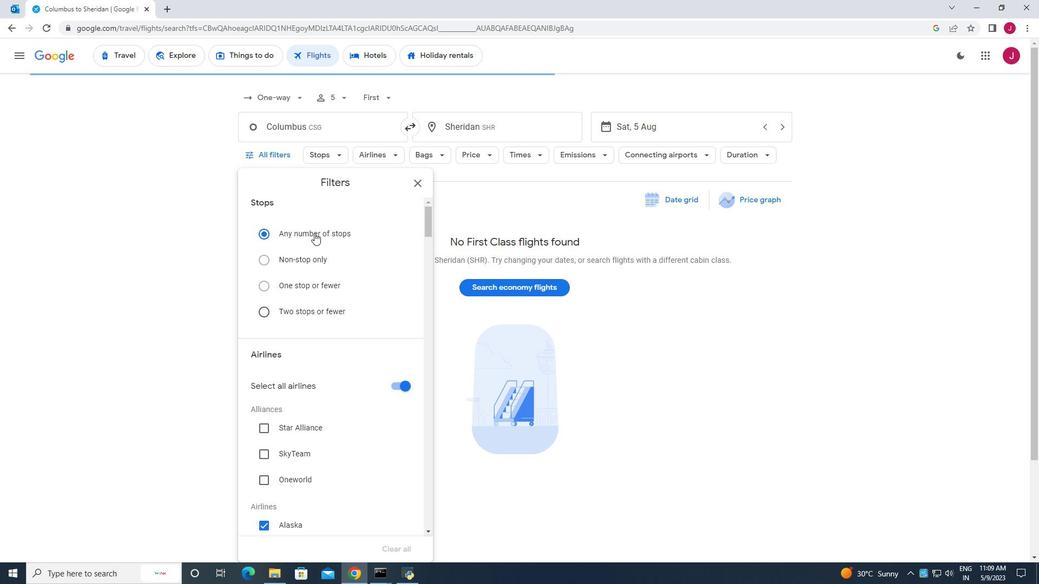 
Action: Mouse moved to (321, 239)
Screenshot: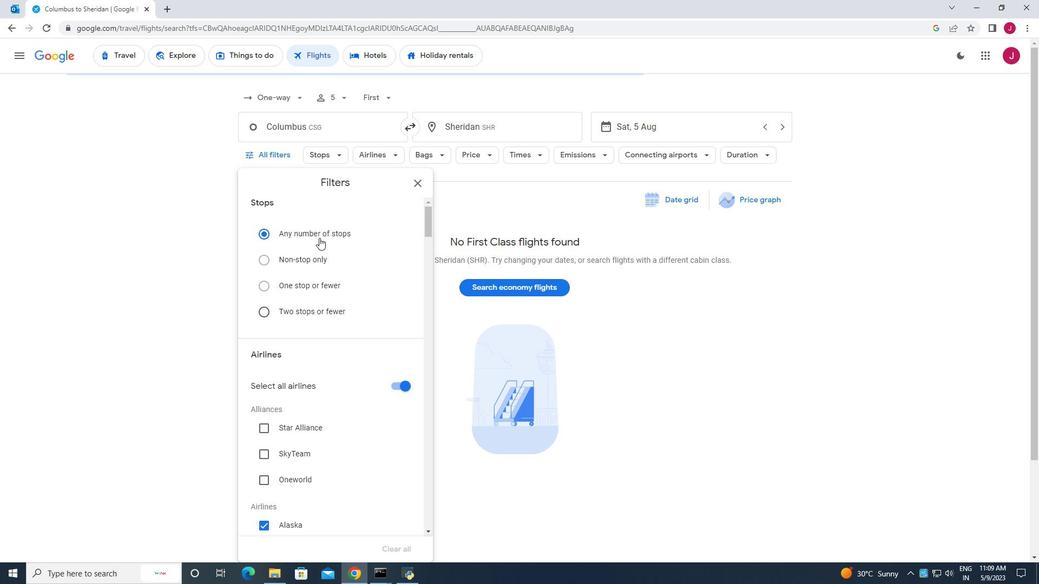 
Action: Mouse scrolled (321, 239) with delta (0, 0)
Screenshot: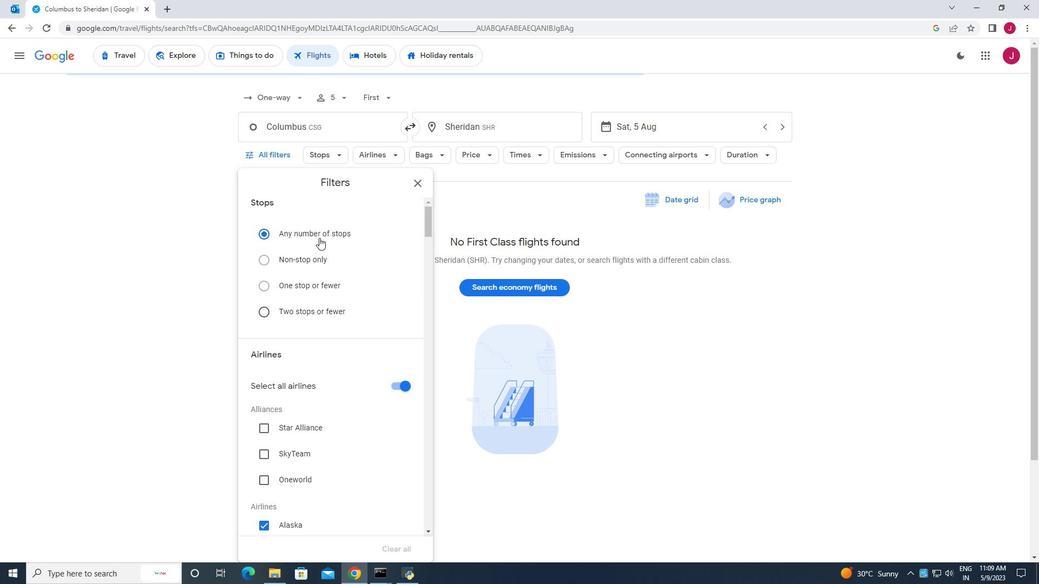 
Action: Mouse moved to (395, 222)
Screenshot: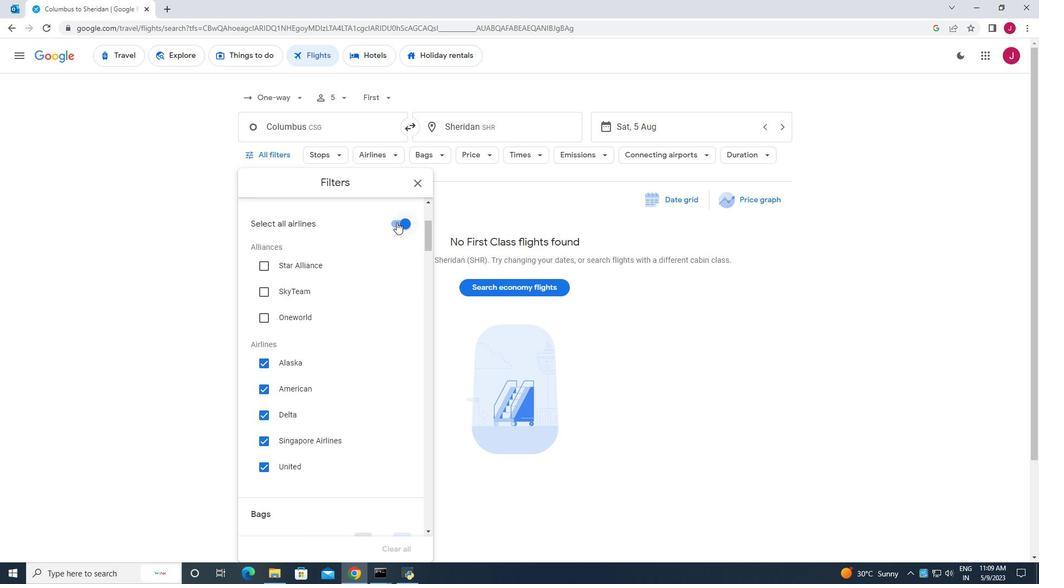 
Action: Mouse pressed left at (395, 222)
Screenshot: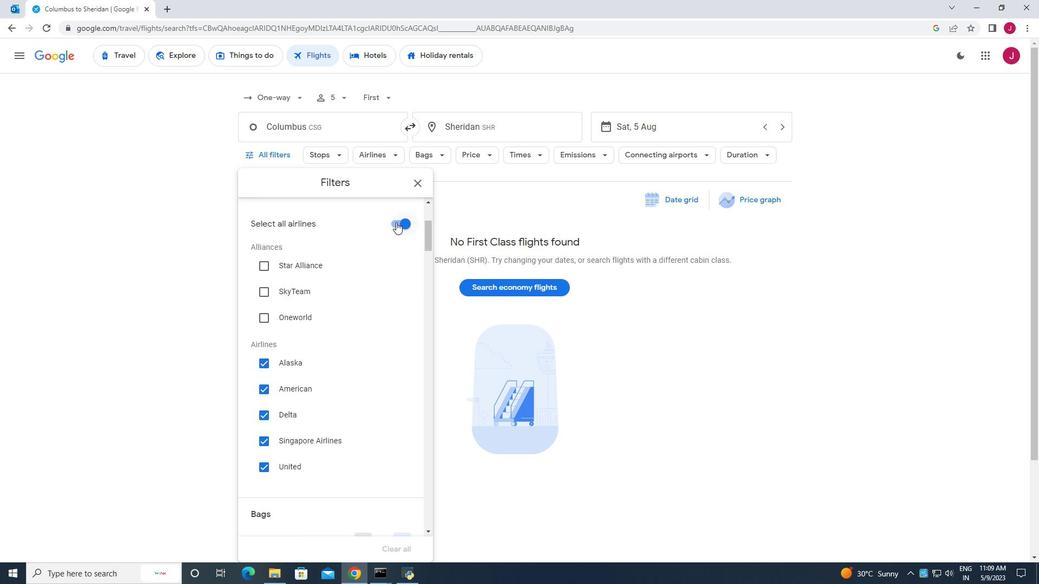 
Action: Mouse moved to (340, 257)
Screenshot: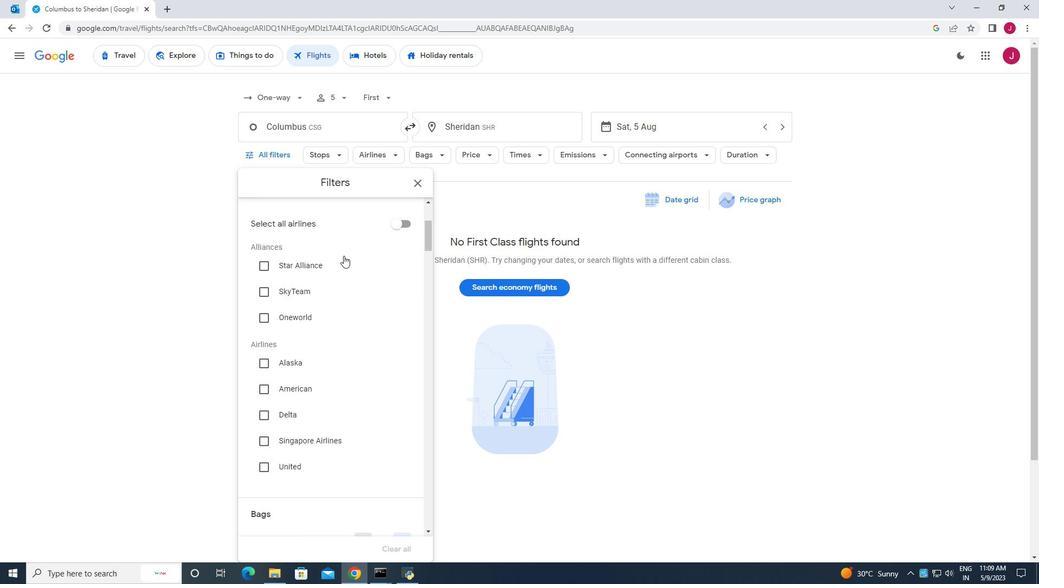 
Action: Mouse scrolled (340, 256) with delta (0, 0)
Screenshot: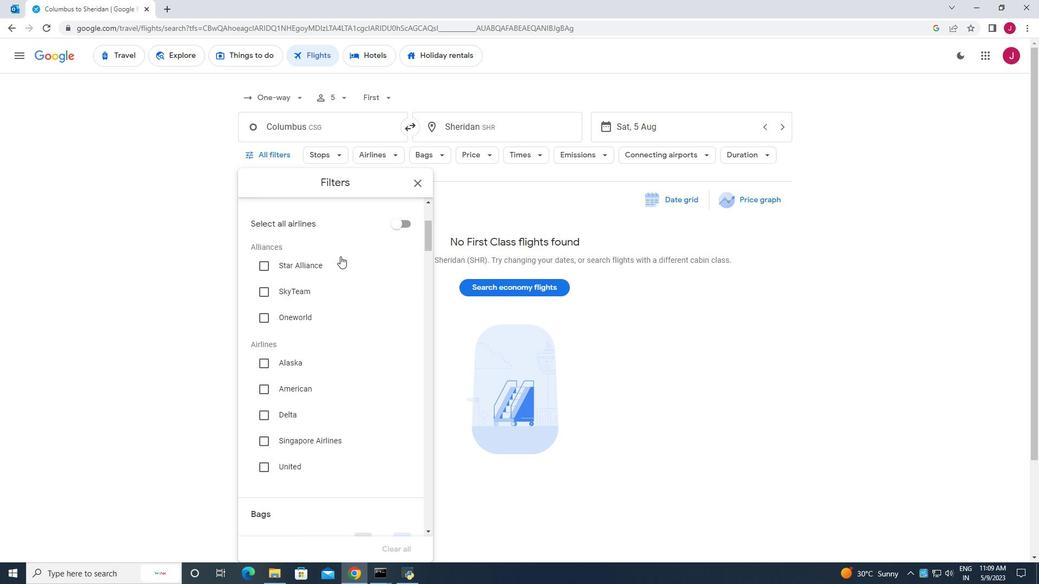 
Action: Mouse moved to (339, 258)
Screenshot: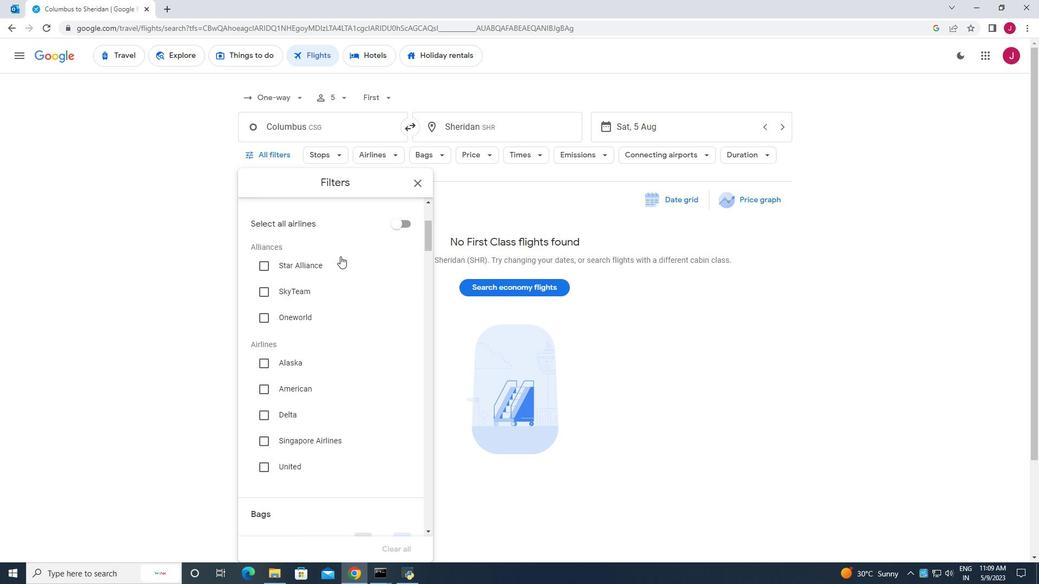 
Action: Mouse scrolled (339, 257) with delta (0, 0)
Screenshot: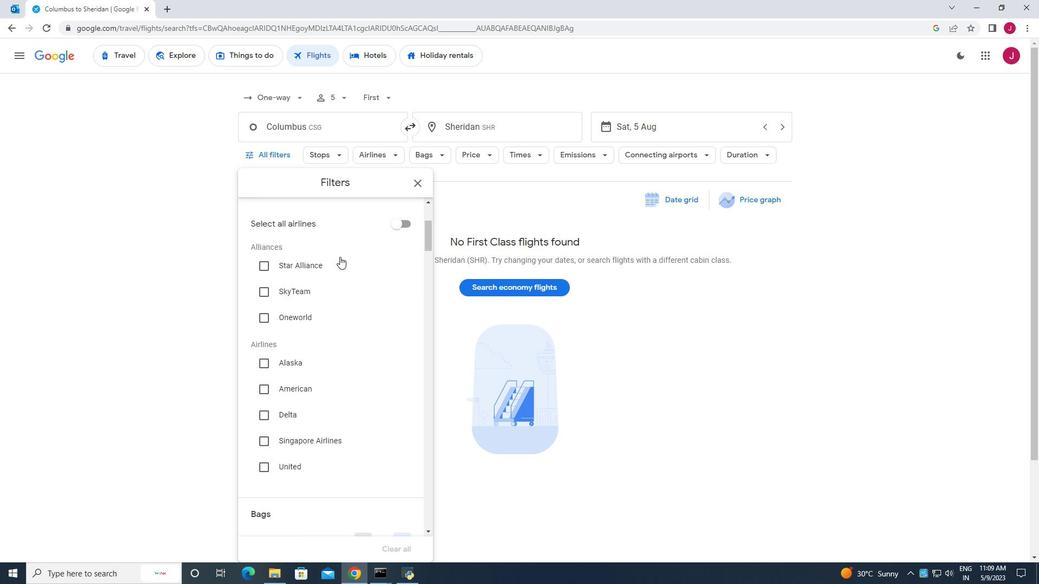 
Action: Mouse moved to (264, 307)
Screenshot: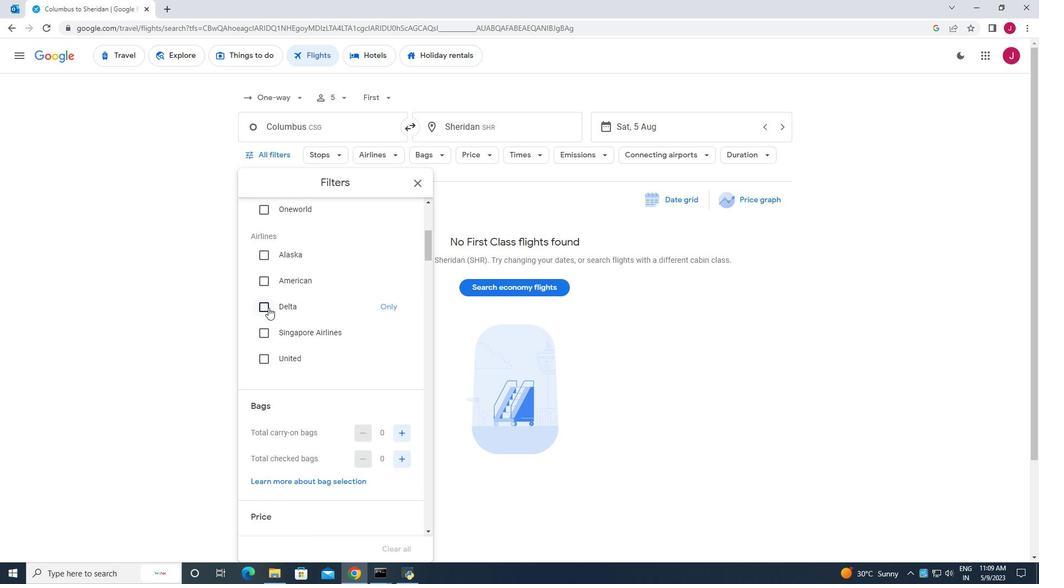 
Action: Mouse pressed left at (264, 307)
Screenshot: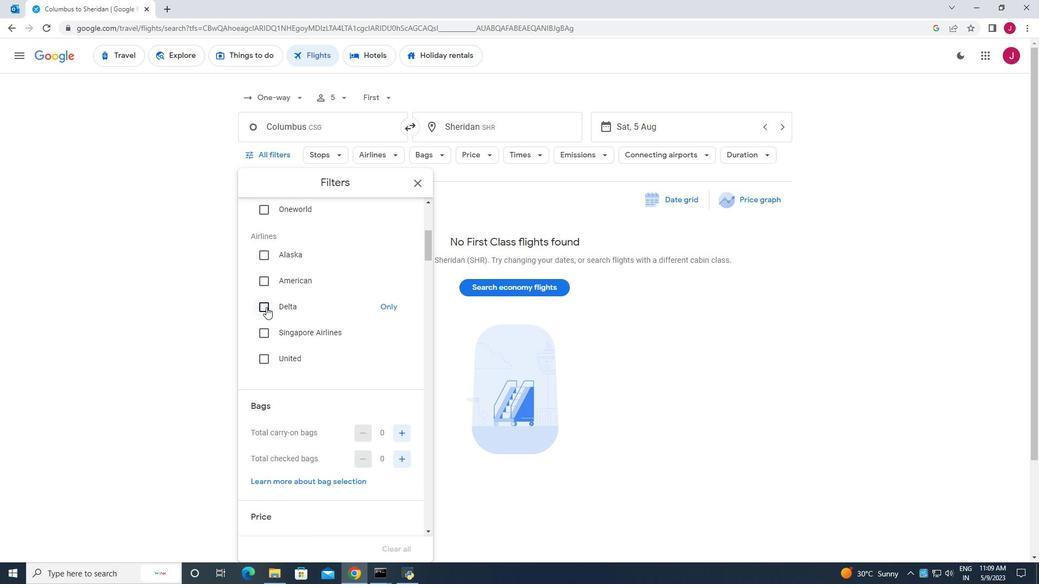 
Action: Mouse moved to (349, 290)
Screenshot: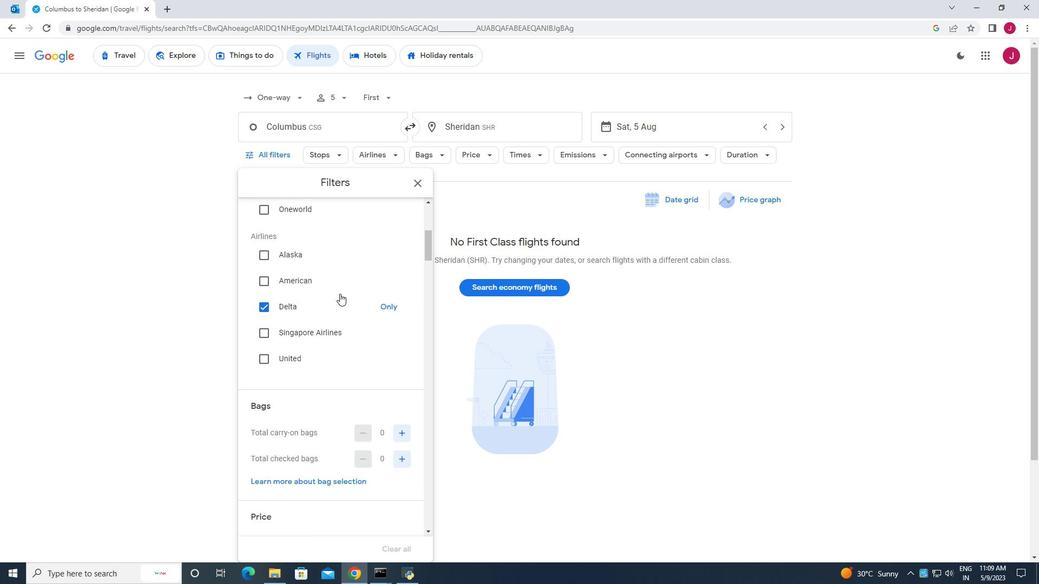 
Action: Mouse scrolled (349, 289) with delta (0, 0)
Screenshot: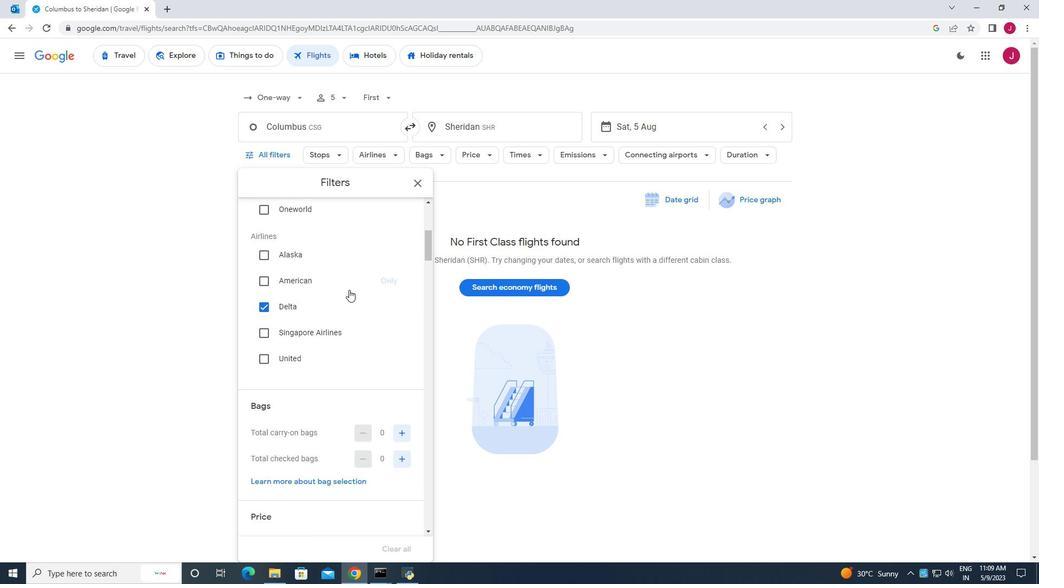 
Action: Mouse scrolled (349, 289) with delta (0, 0)
Screenshot: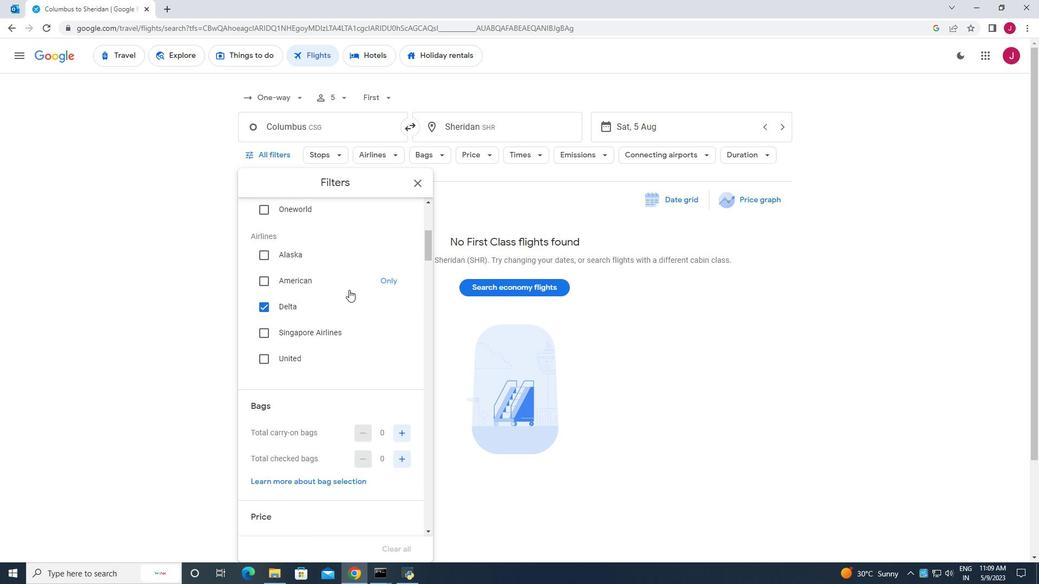 
Action: Mouse scrolled (349, 289) with delta (0, 0)
Screenshot: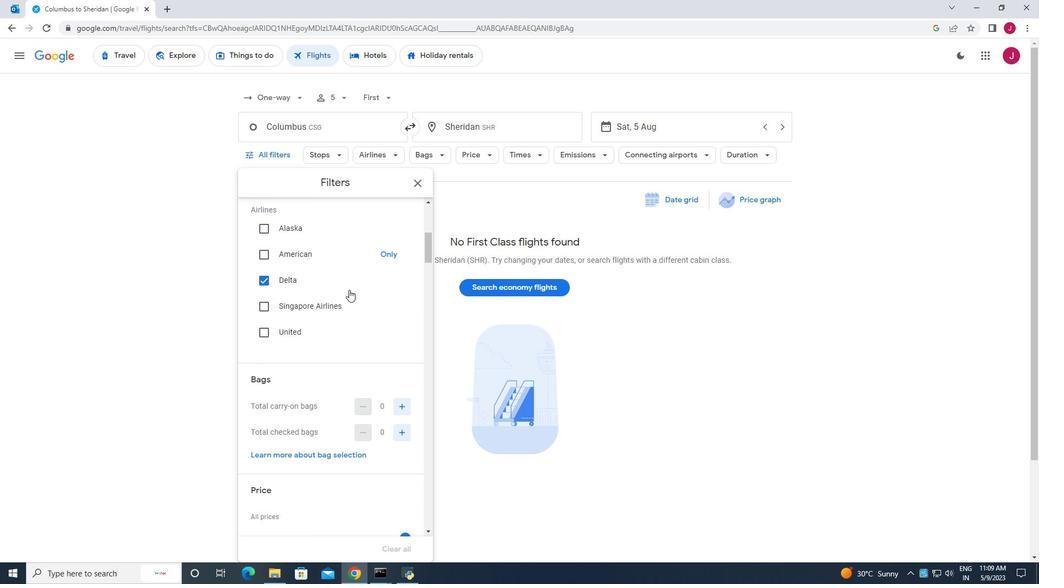 
Action: Mouse moved to (401, 297)
Screenshot: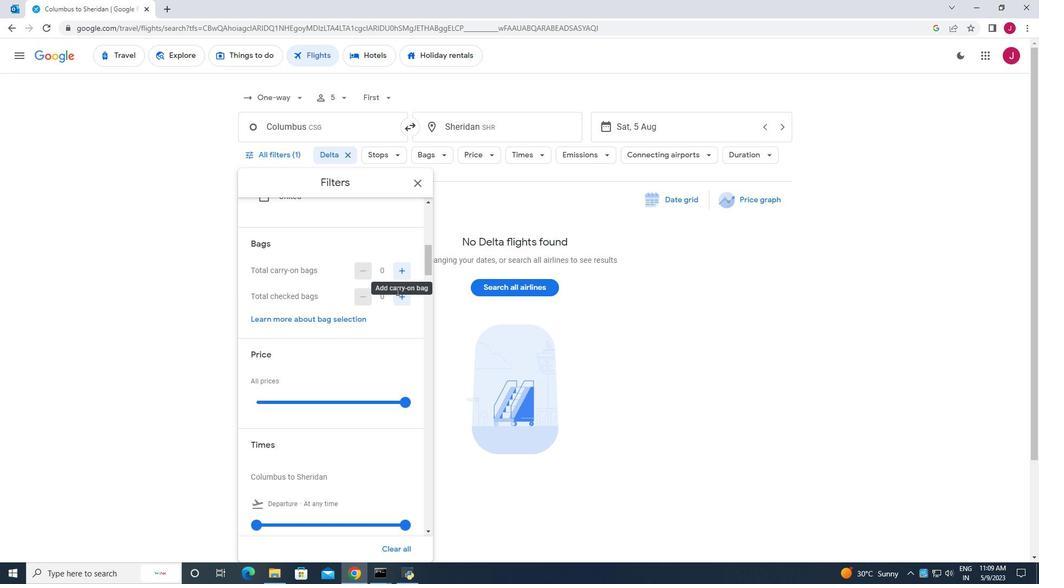 
Action: Mouse pressed left at (401, 297)
Screenshot: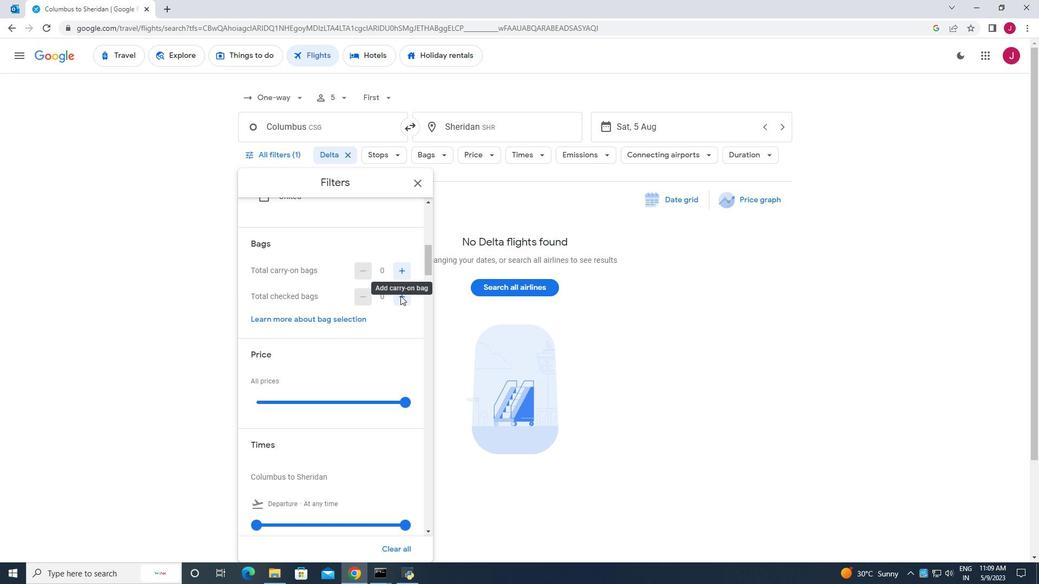 
Action: Mouse pressed left at (401, 297)
Screenshot: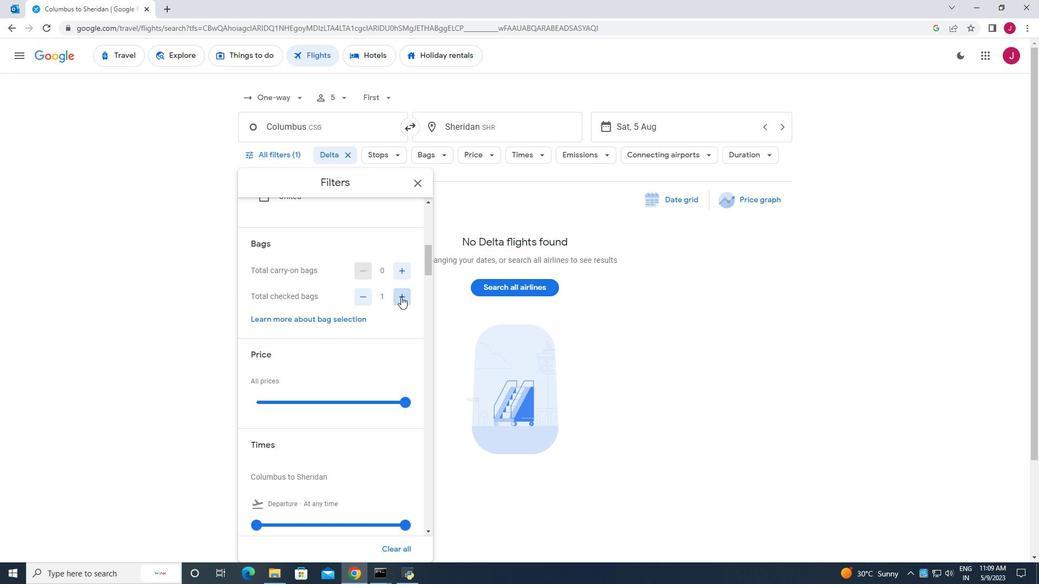 
Action: Mouse pressed left at (401, 297)
Screenshot: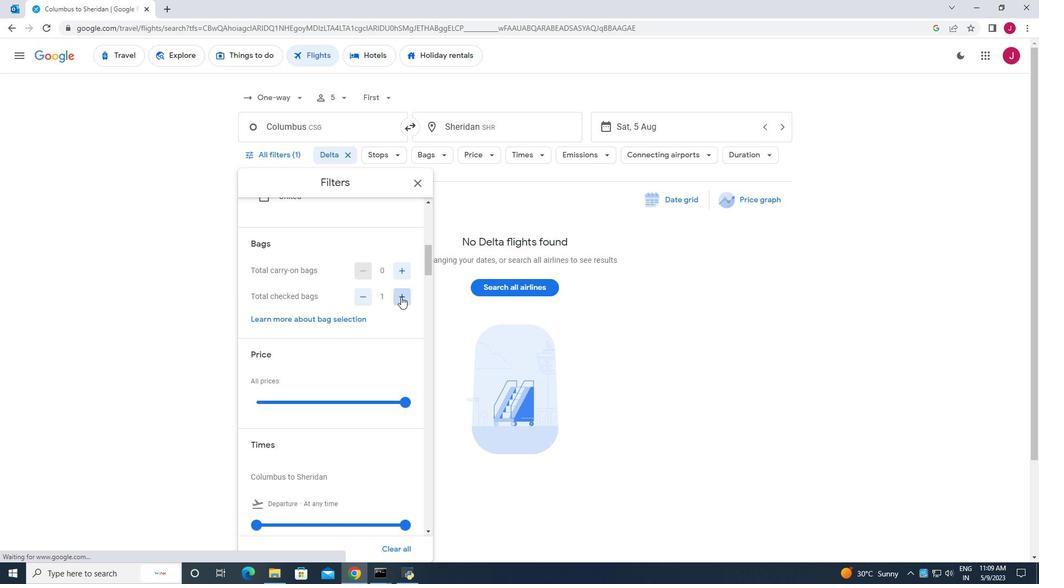 
Action: Mouse pressed left at (401, 297)
Screenshot: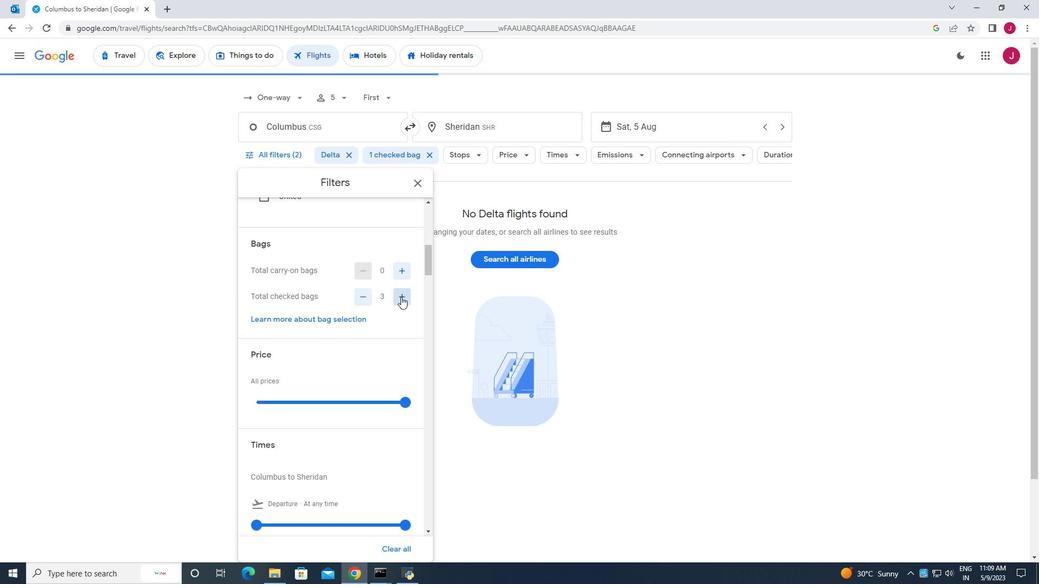 
Action: Mouse pressed left at (401, 297)
Screenshot: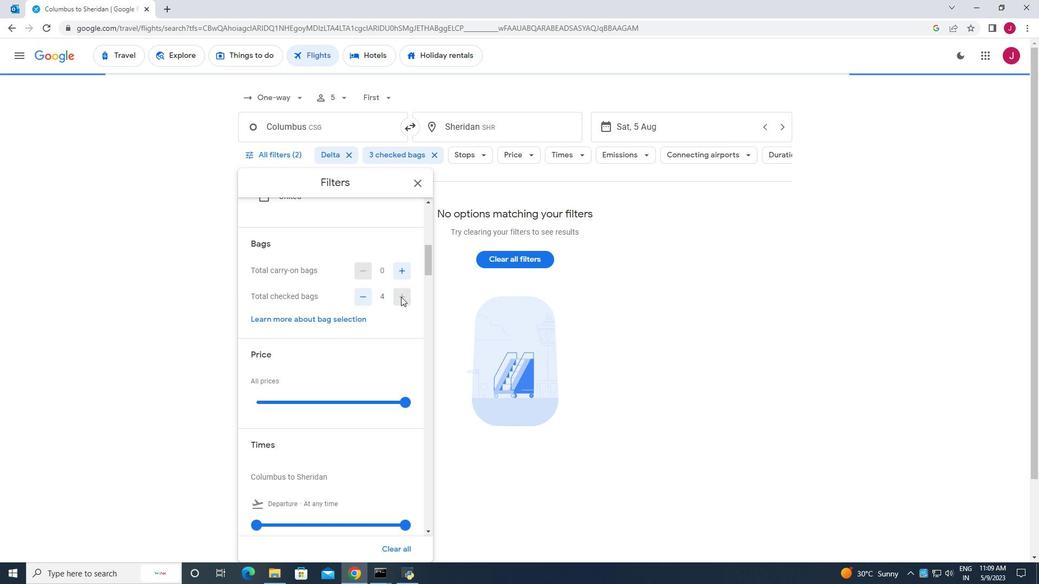 
Action: Mouse moved to (376, 297)
Screenshot: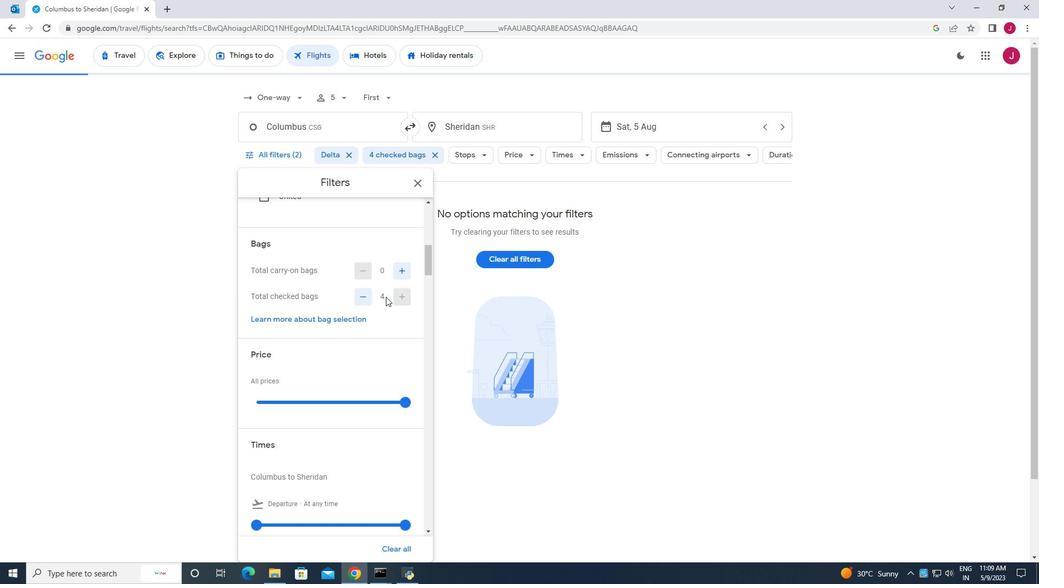
Action: Mouse scrolled (376, 296) with delta (0, 0)
Screenshot: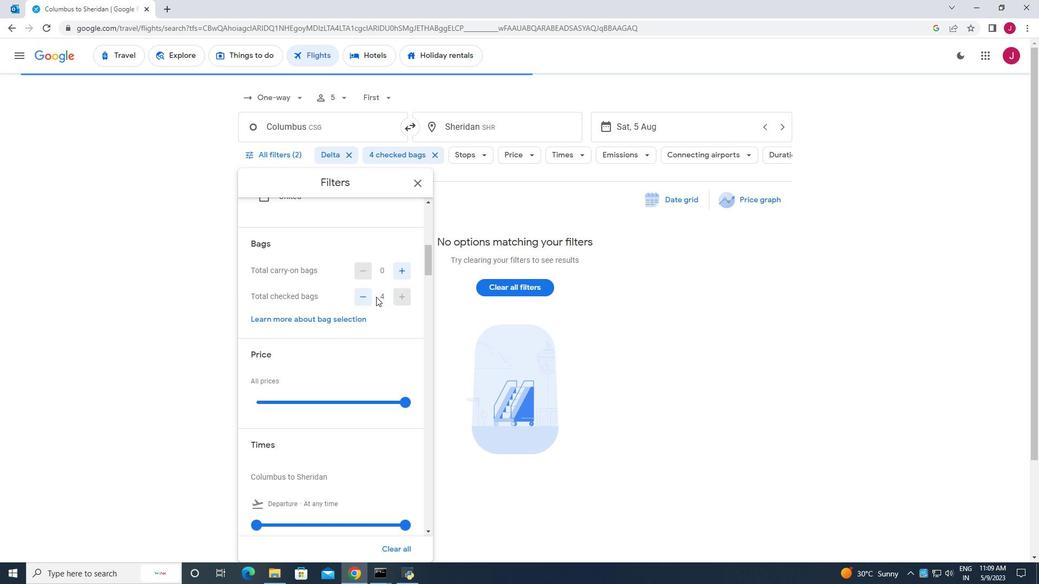 
Action: Mouse scrolled (376, 296) with delta (0, 0)
Screenshot: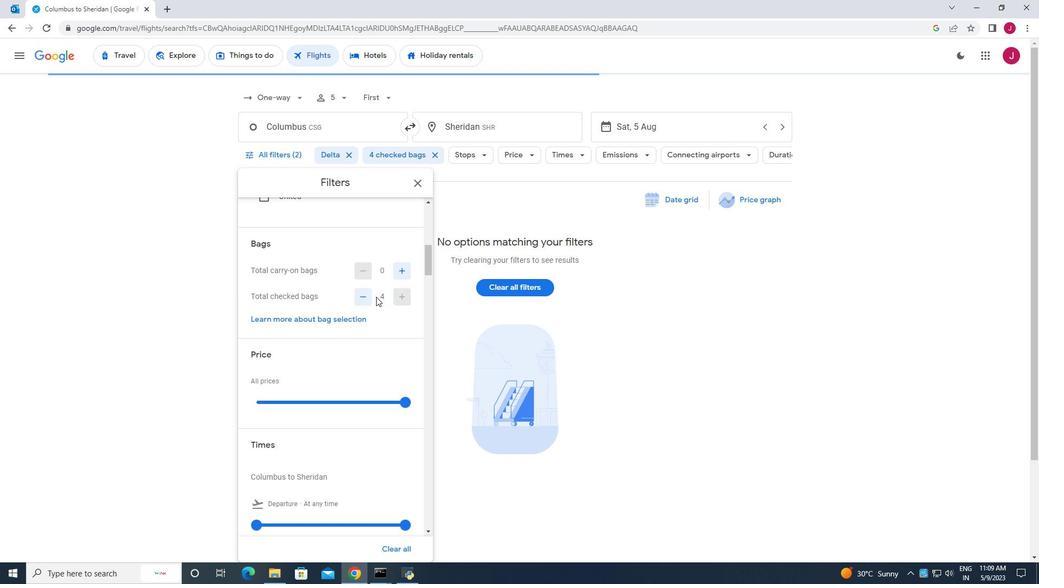 
Action: Mouse moved to (403, 294)
Screenshot: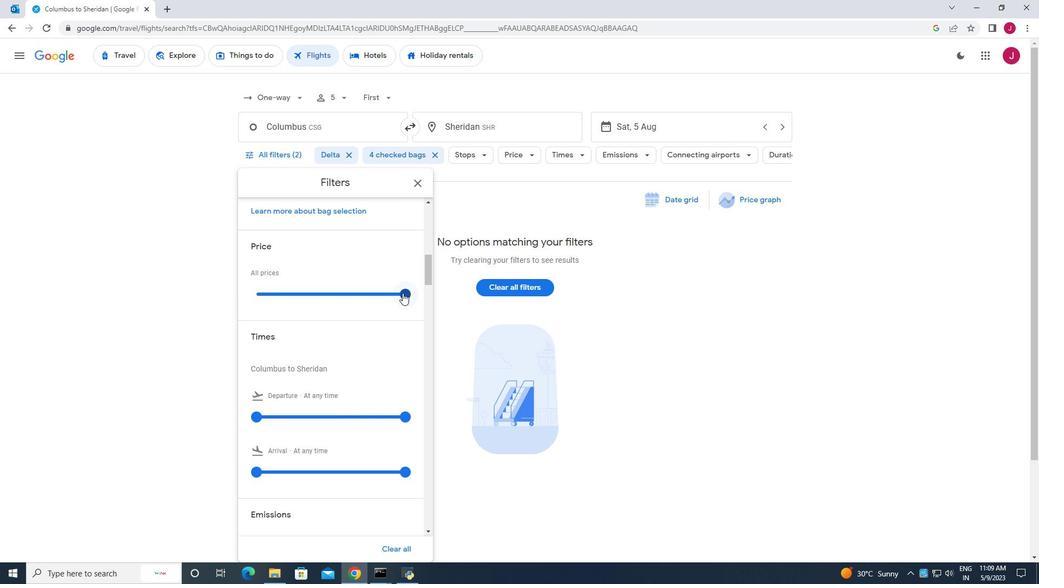 
Action: Mouse pressed left at (403, 294)
Screenshot: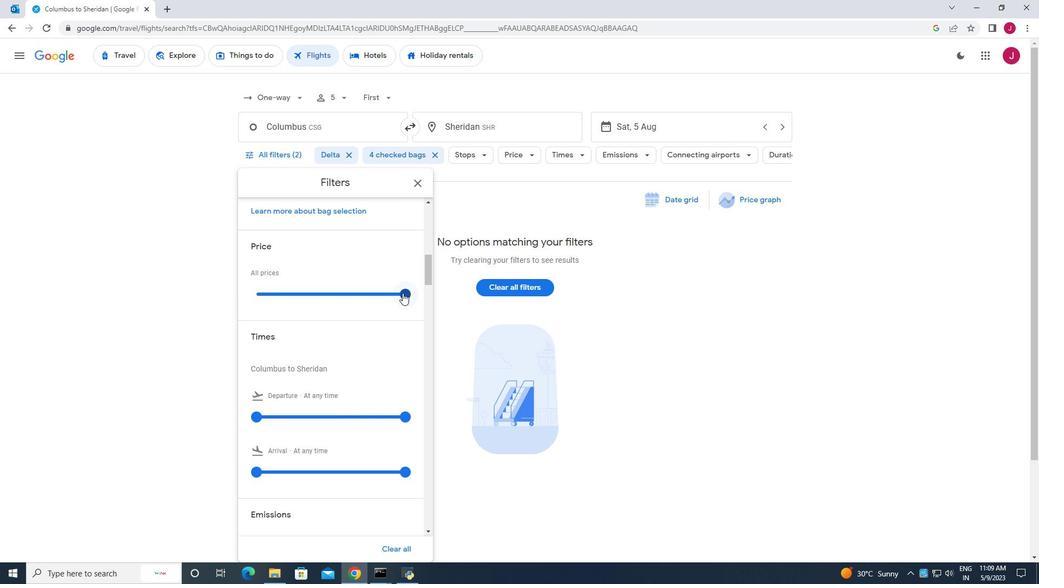 
Action: Mouse moved to (364, 287)
Screenshot: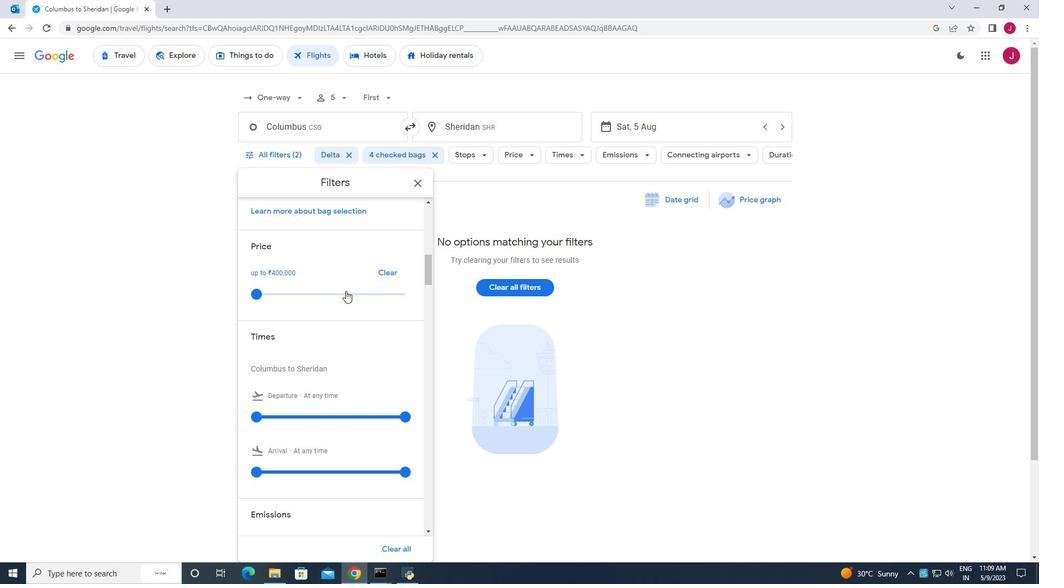 
Action: Mouse scrolled (364, 287) with delta (0, 0)
Screenshot: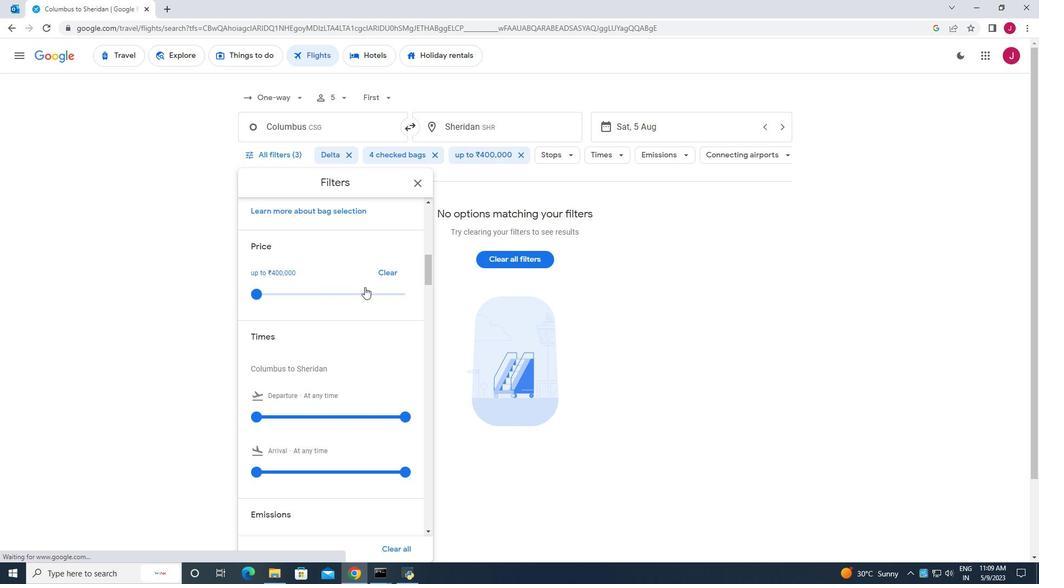 
Action: Mouse scrolled (364, 287) with delta (0, 0)
Screenshot: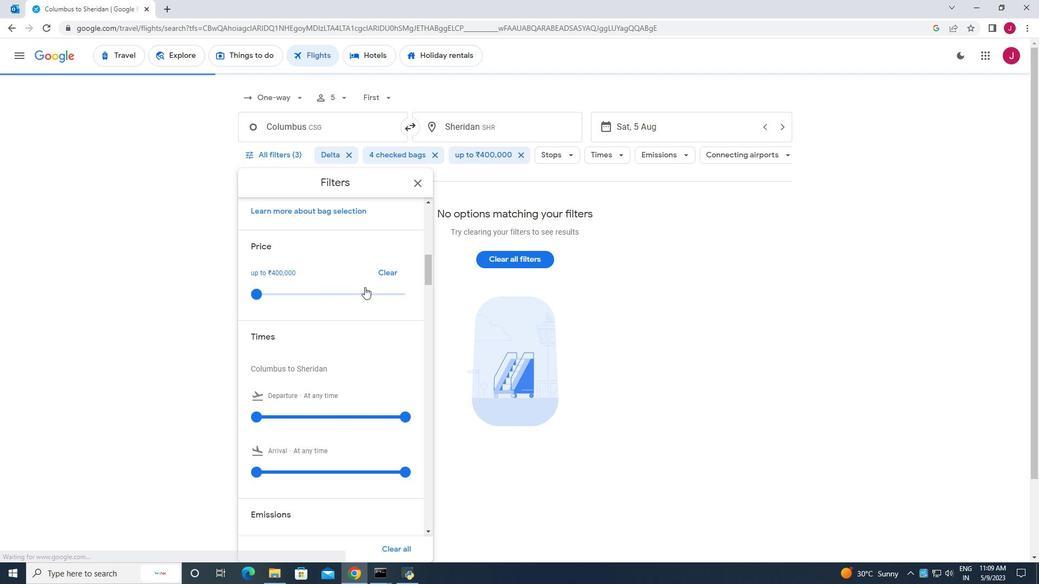 
Action: Mouse moved to (256, 308)
Screenshot: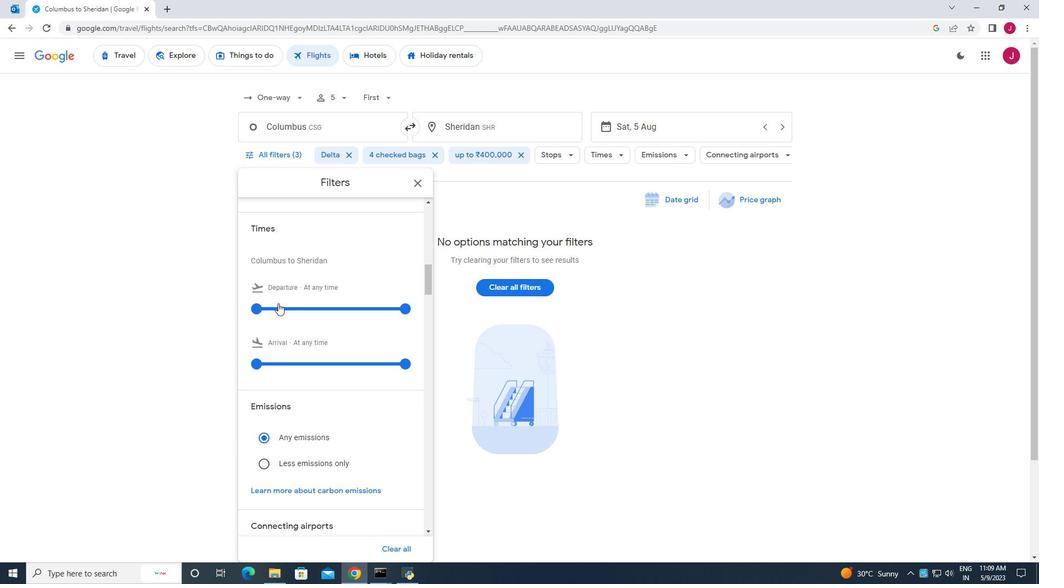 
Action: Mouse pressed left at (256, 308)
Screenshot: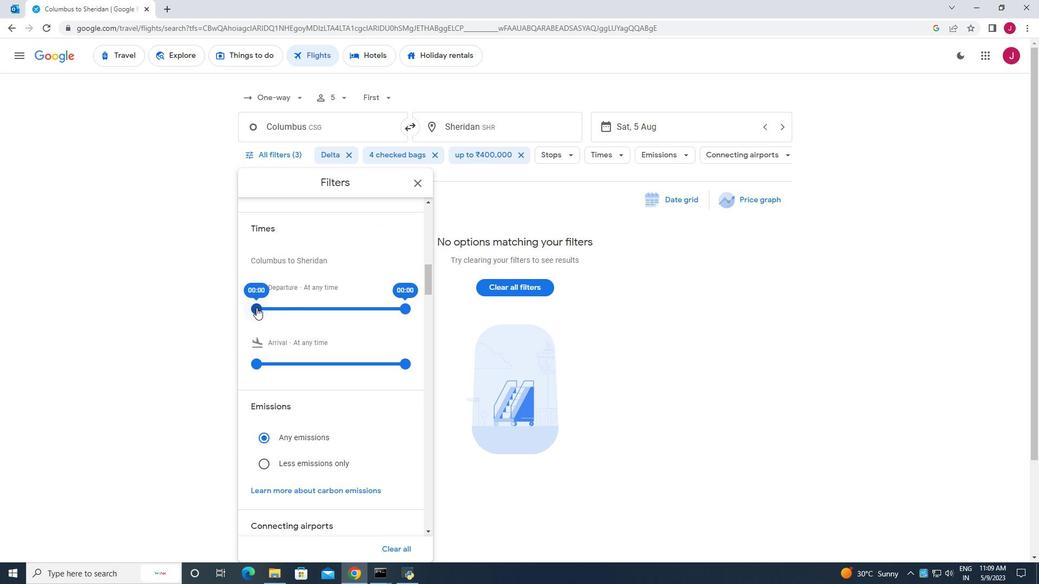 
Action: Mouse moved to (407, 310)
Screenshot: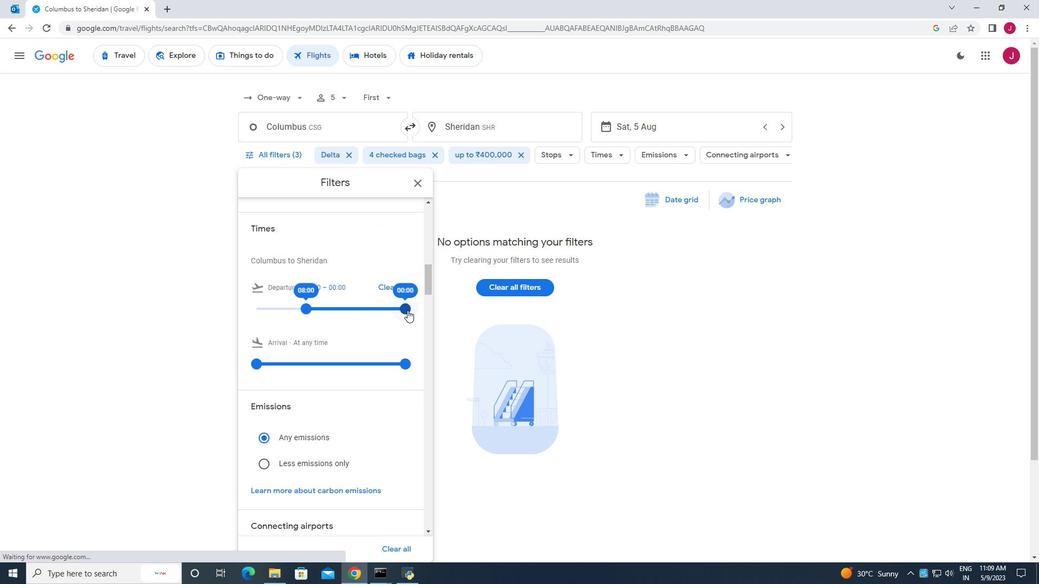 
Action: Mouse pressed left at (407, 310)
Screenshot: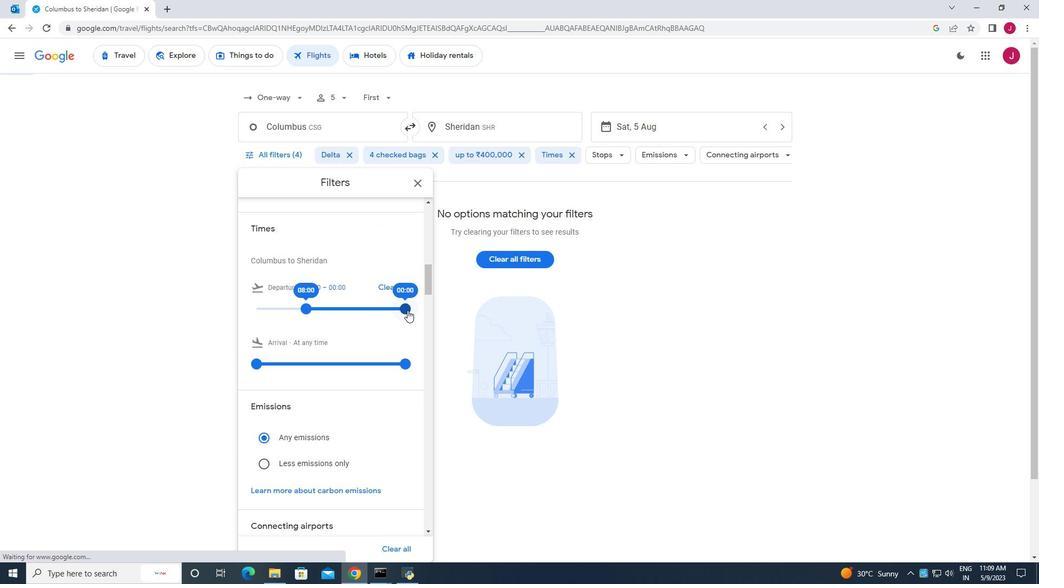 
Action: Mouse moved to (419, 181)
Screenshot: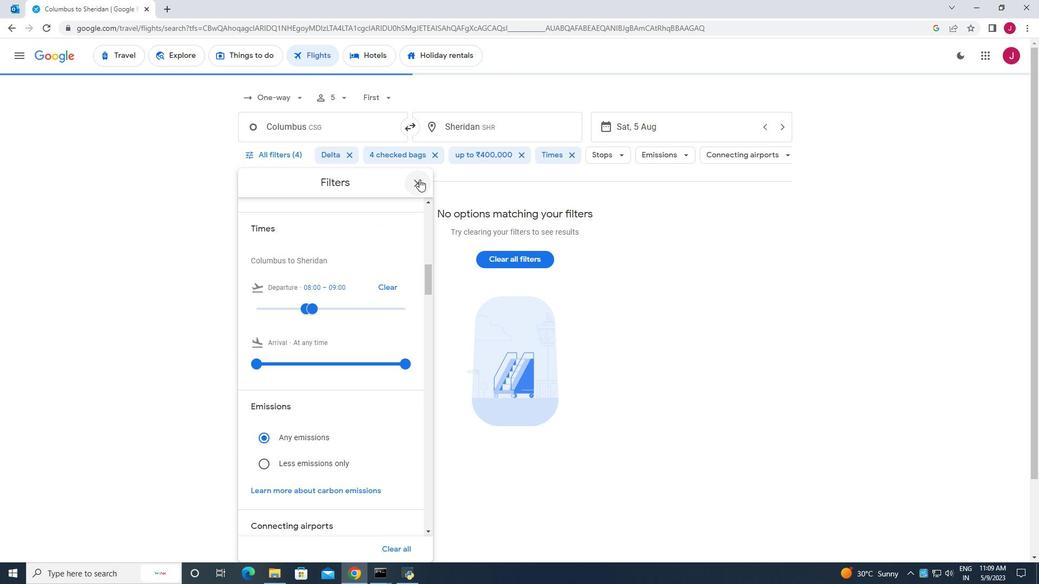 
Action: Mouse pressed left at (419, 181)
Screenshot: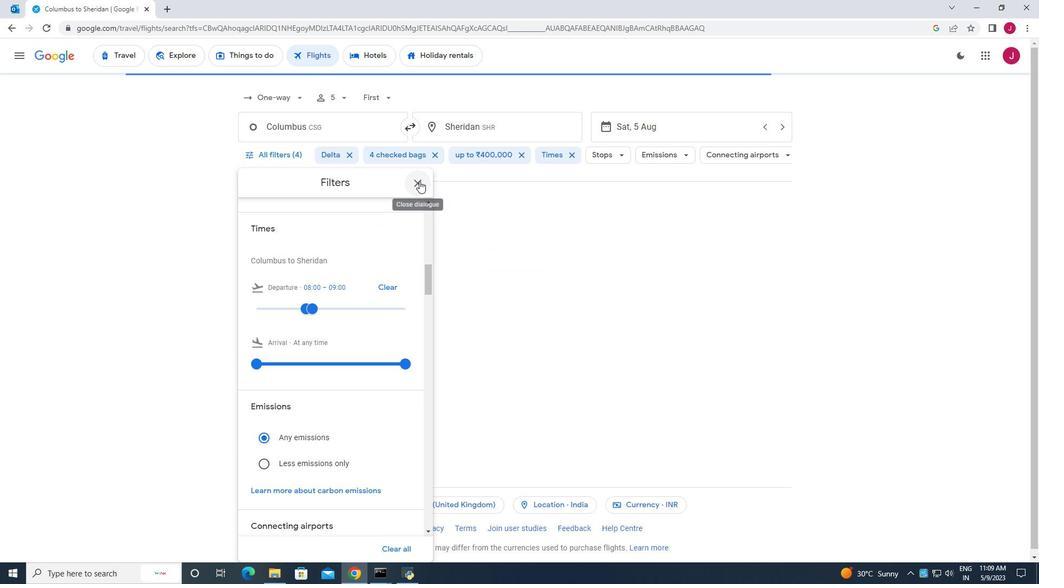 
Action: Mouse moved to (409, 185)
Screenshot: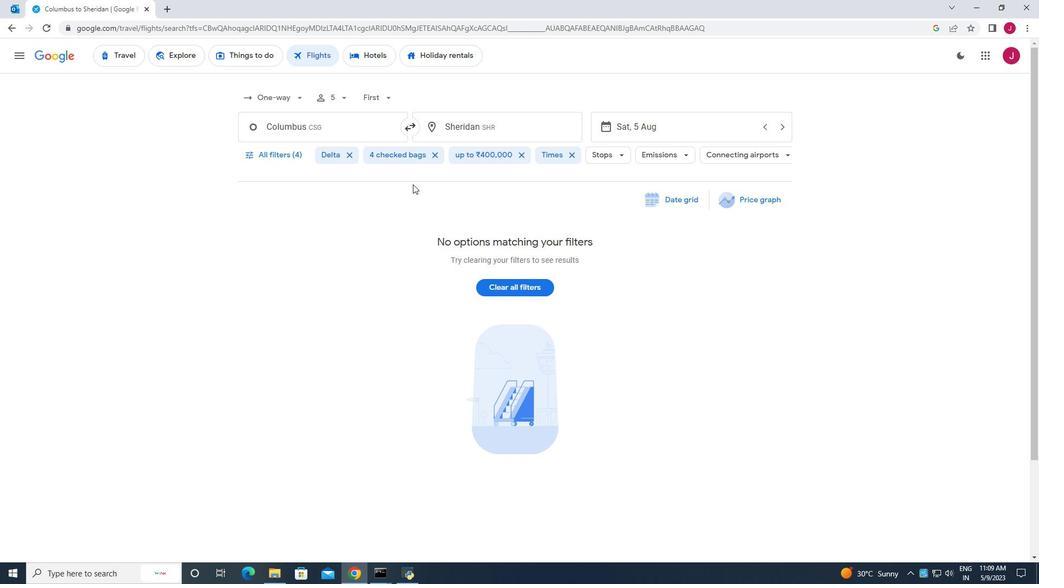 
